 Task: Open Card Open Source Software Review in Board Data Governance to Workspace Cost Accounting and add a team member Softage.4@softage.net, a label Red, a checklist Criminal Law, an attachment from your onedrive, a color Red and finally, add a card description 'Develop and launch new customer acquisition strategy for B2B market' and a comment 'This task presents an opportunity to demonstrate our project management skills, ensuring that we have a clear plan and process in place.'. Add a start date 'Jan 08, 1900' with a due date 'Jan 15, 1900'
Action: Mouse moved to (97, 337)
Screenshot: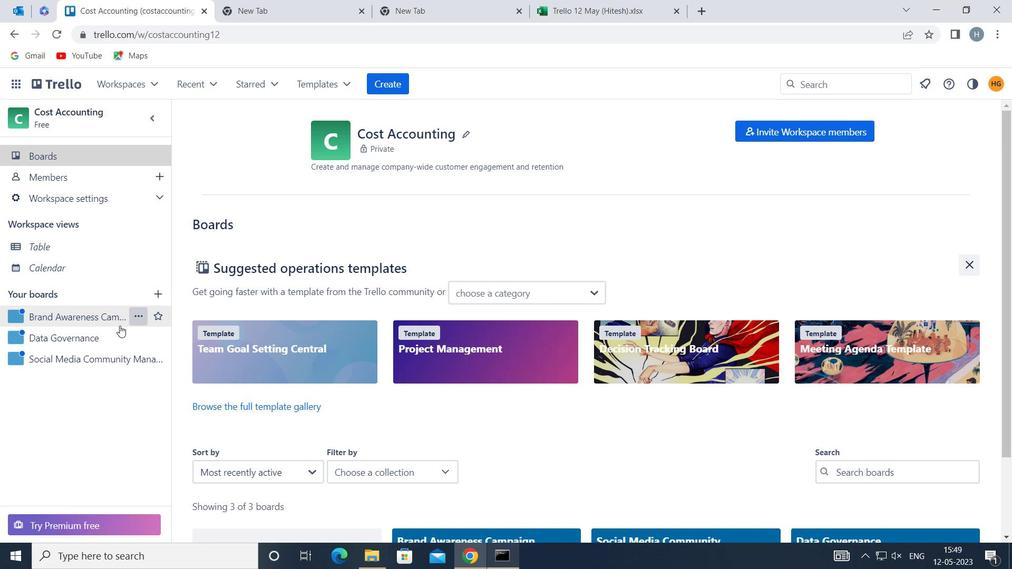 
Action: Mouse pressed left at (97, 337)
Screenshot: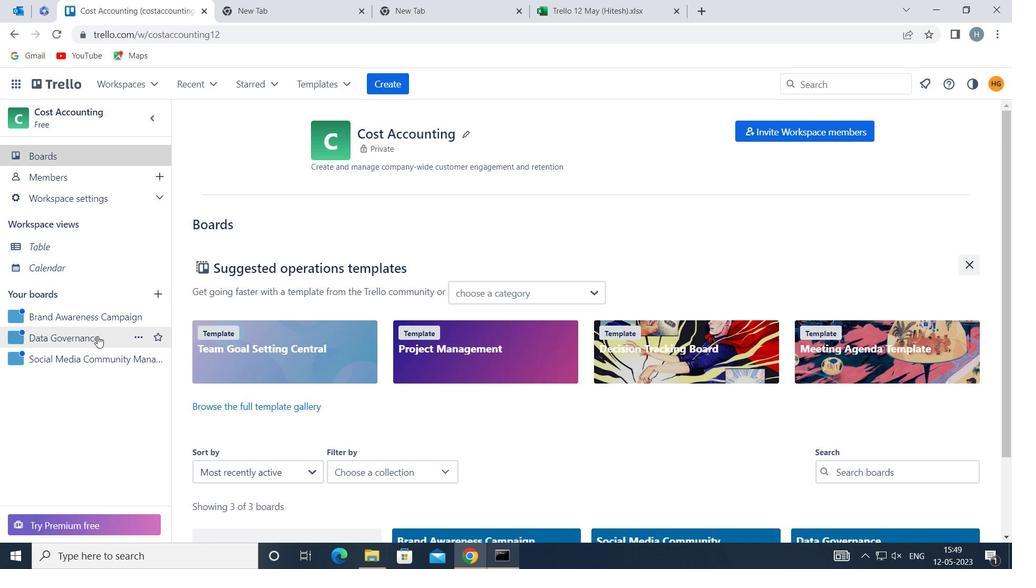
Action: Mouse moved to (618, 180)
Screenshot: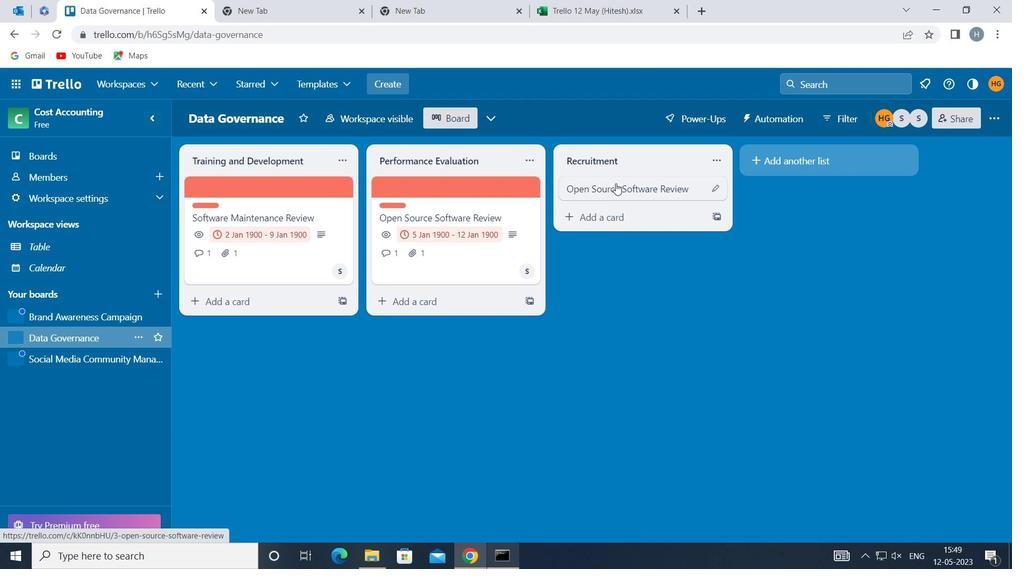 
Action: Mouse pressed left at (618, 180)
Screenshot: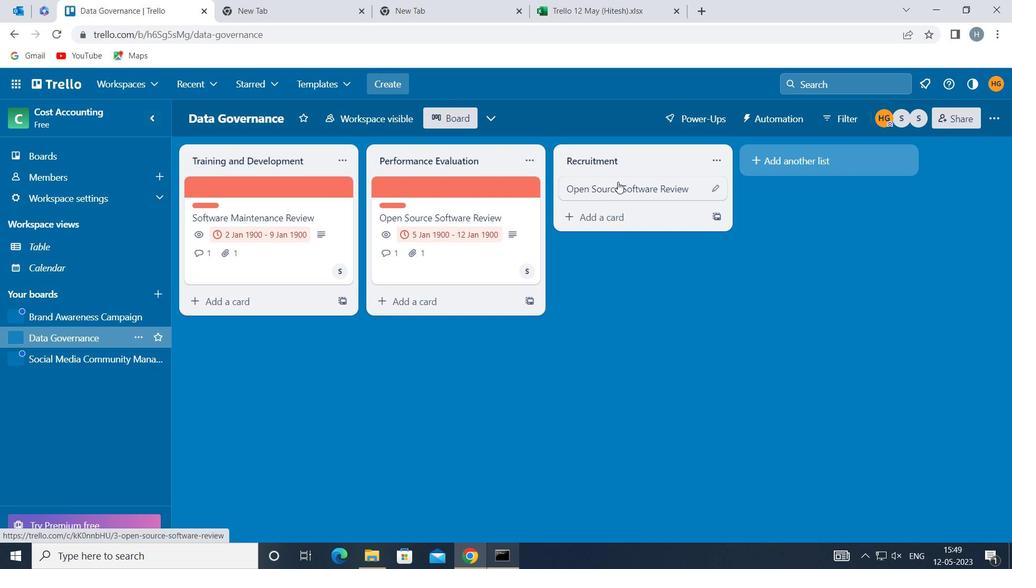 
Action: Mouse moved to (667, 230)
Screenshot: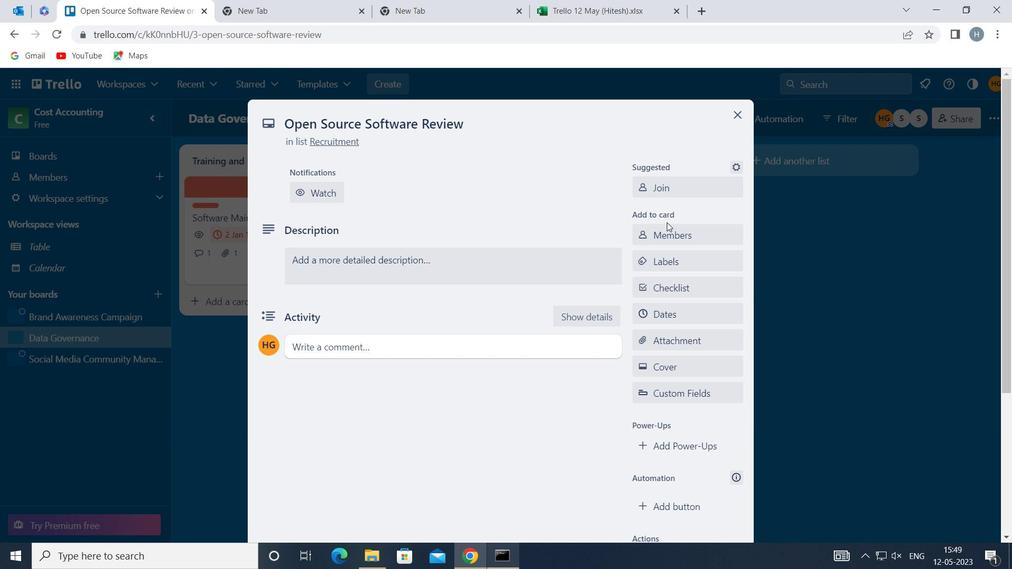 
Action: Mouse pressed left at (667, 230)
Screenshot: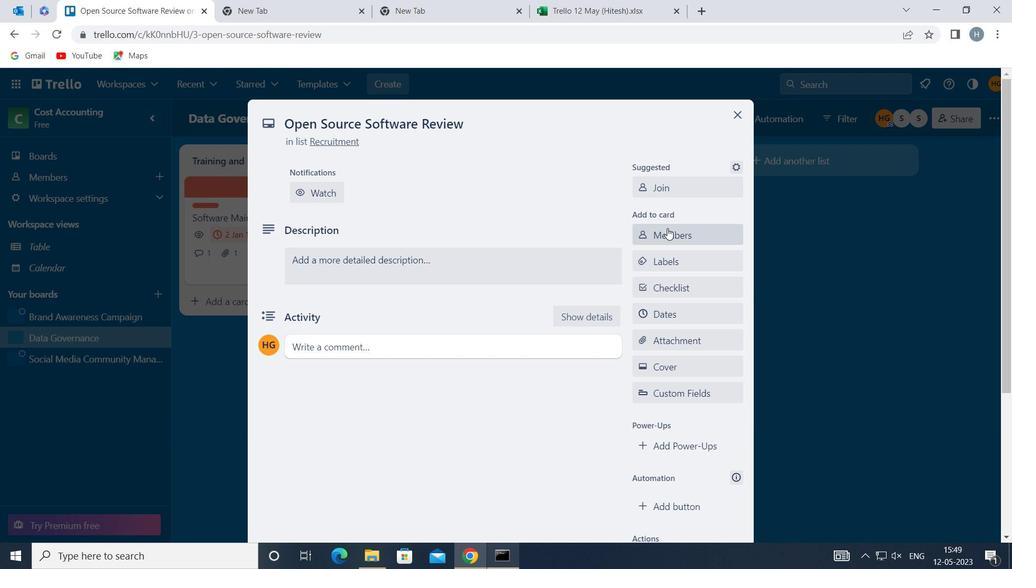 
Action: Mouse moved to (668, 230)
Screenshot: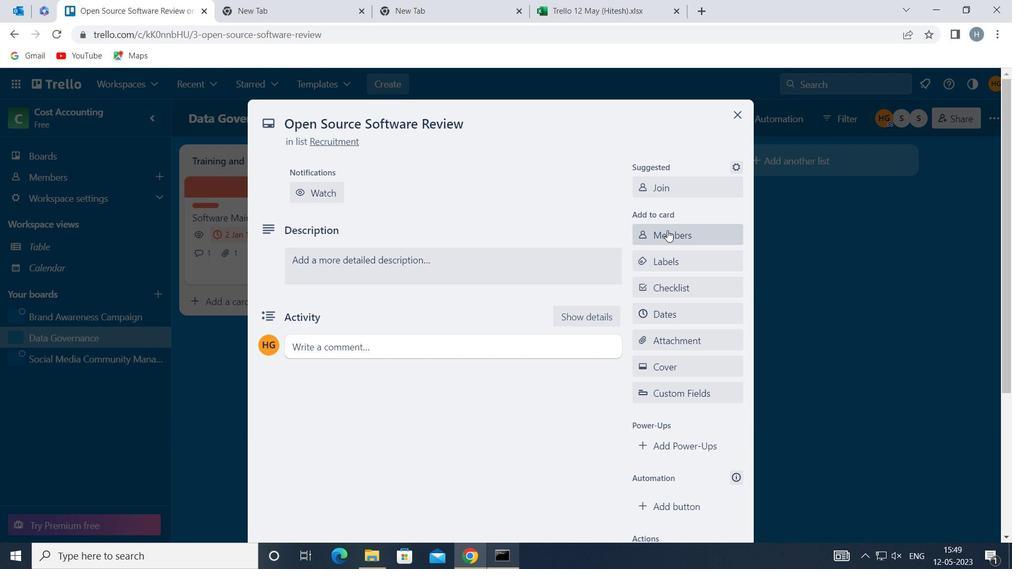 
Action: Key pressed softage
Screenshot: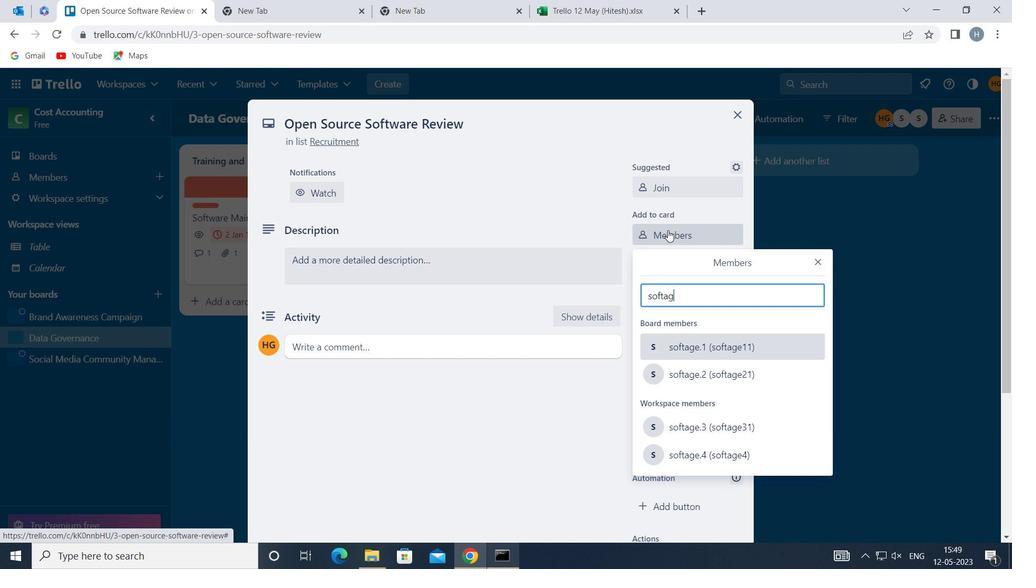 
Action: Mouse moved to (725, 447)
Screenshot: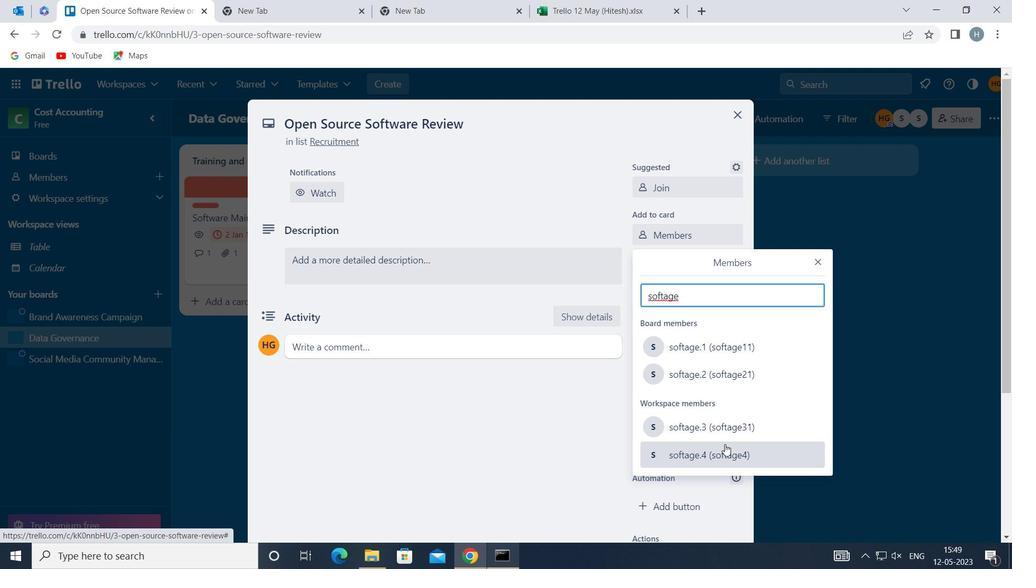 
Action: Mouse pressed left at (725, 447)
Screenshot: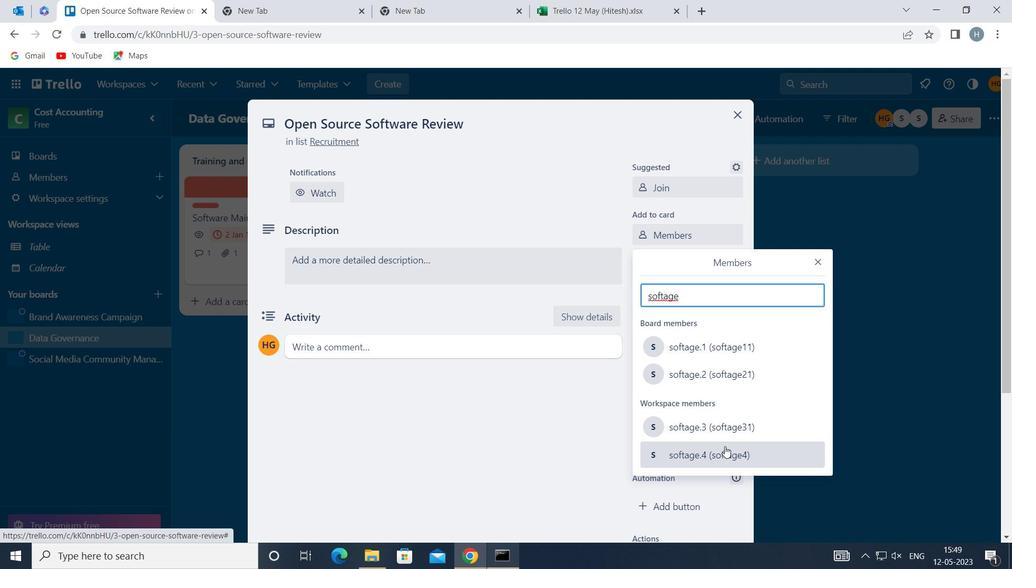 
Action: Mouse moved to (819, 260)
Screenshot: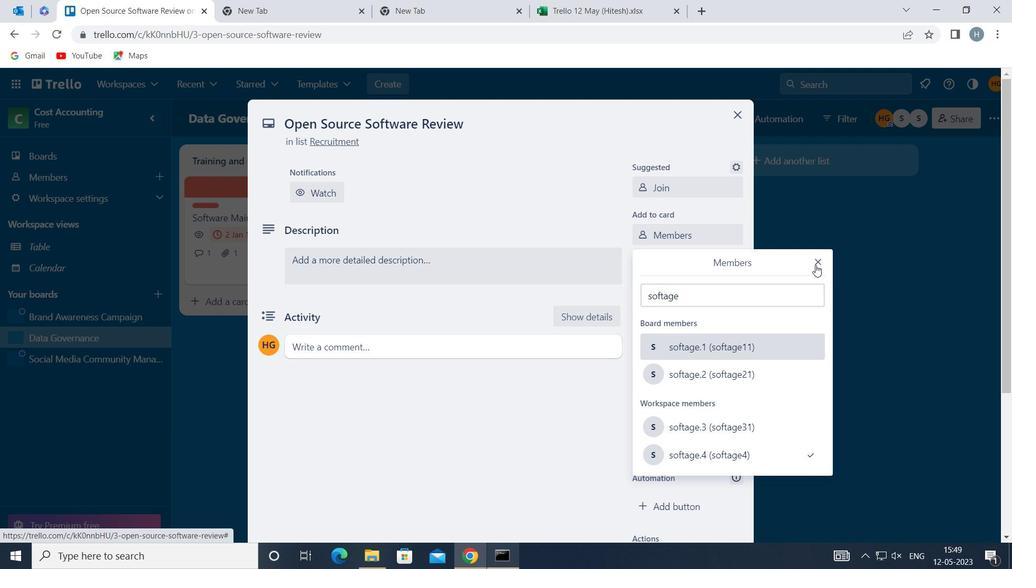 
Action: Mouse pressed left at (819, 260)
Screenshot: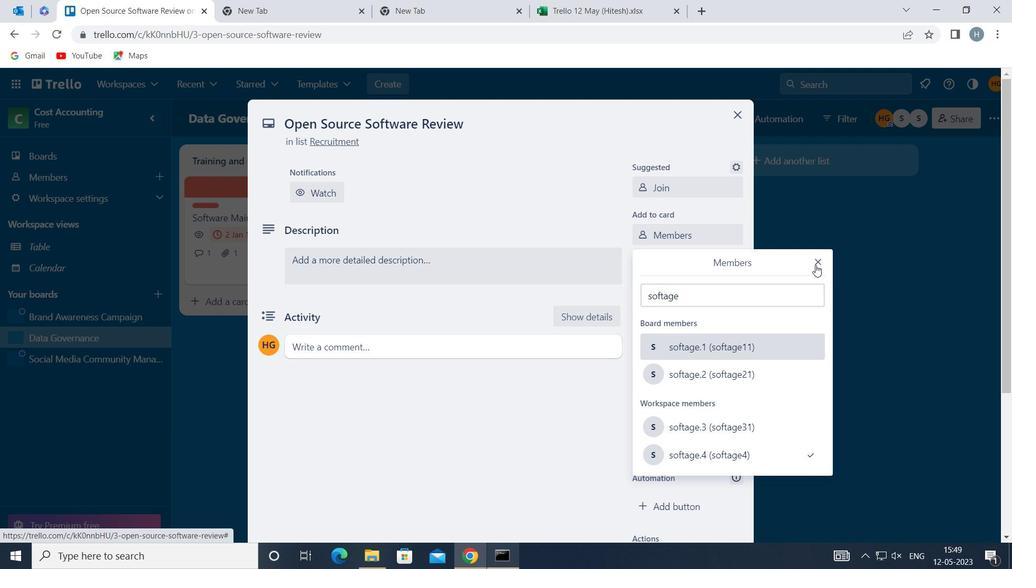 
Action: Mouse moved to (721, 266)
Screenshot: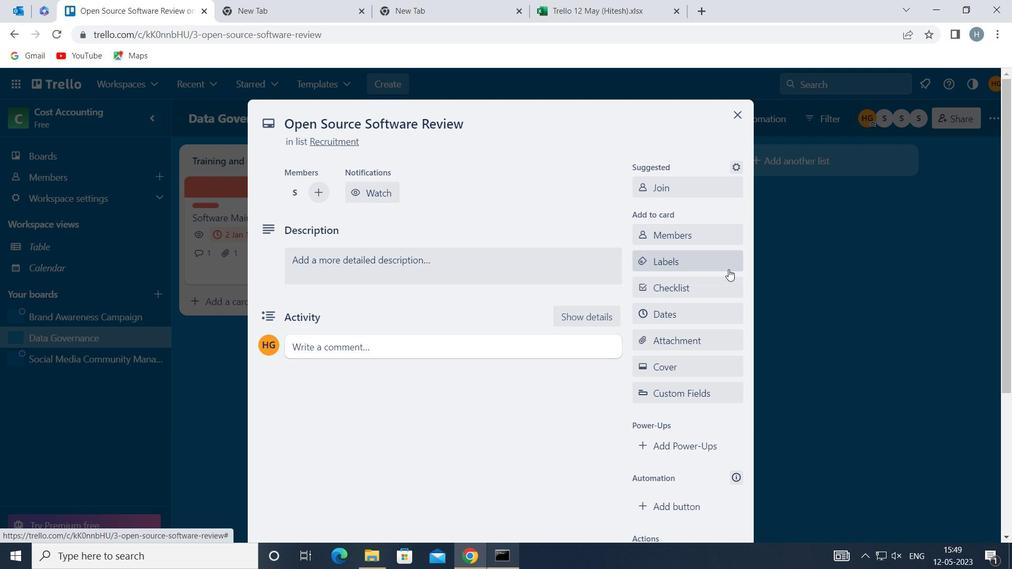 
Action: Mouse pressed left at (721, 266)
Screenshot: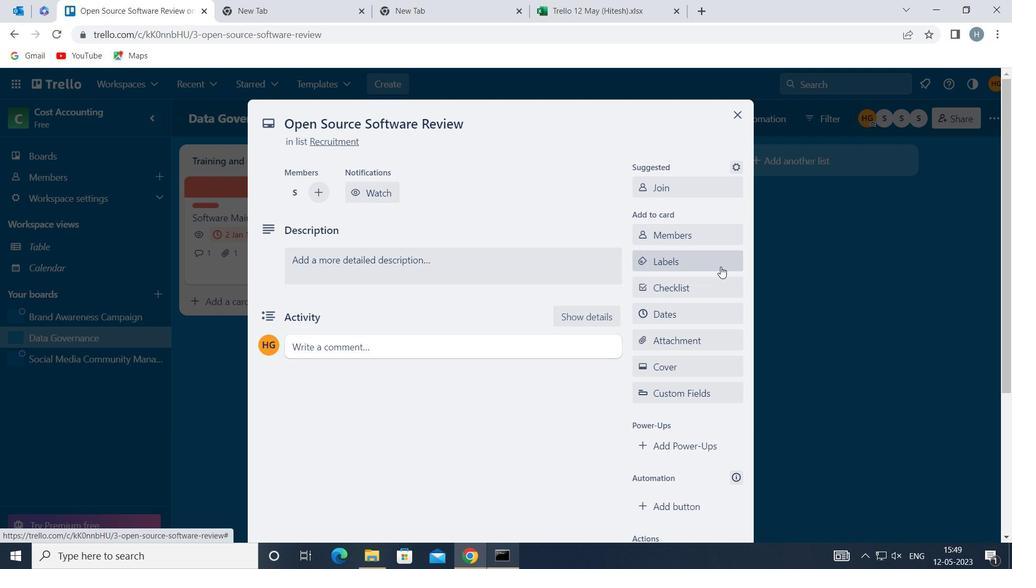 
Action: Mouse moved to (726, 260)
Screenshot: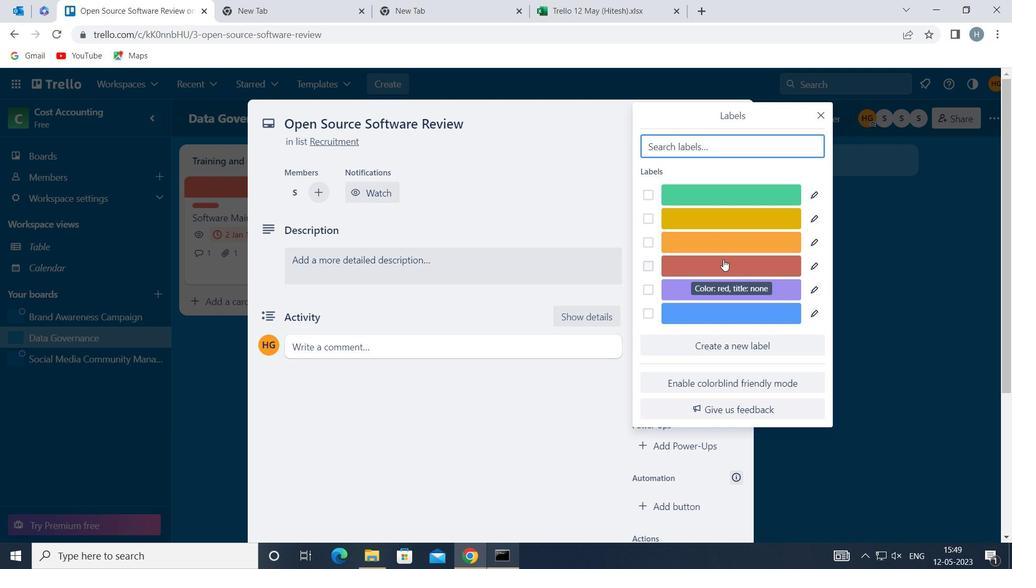 
Action: Mouse pressed left at (726, 260)
Screenshot: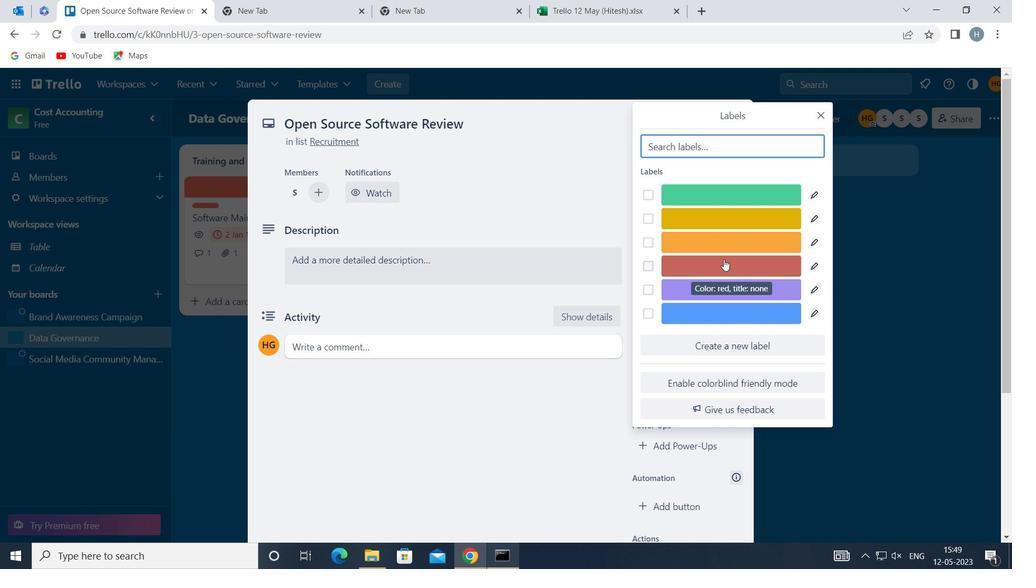
Action: Mouse moved to (824, 111)
Screenshot: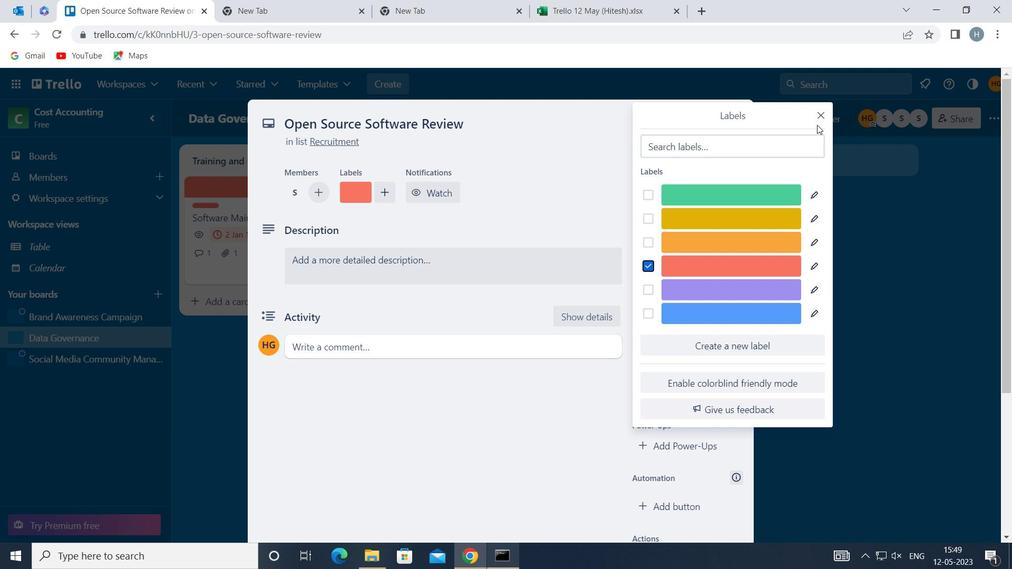 
Action: Mouse pressed left at (824, 111)
Screenshot: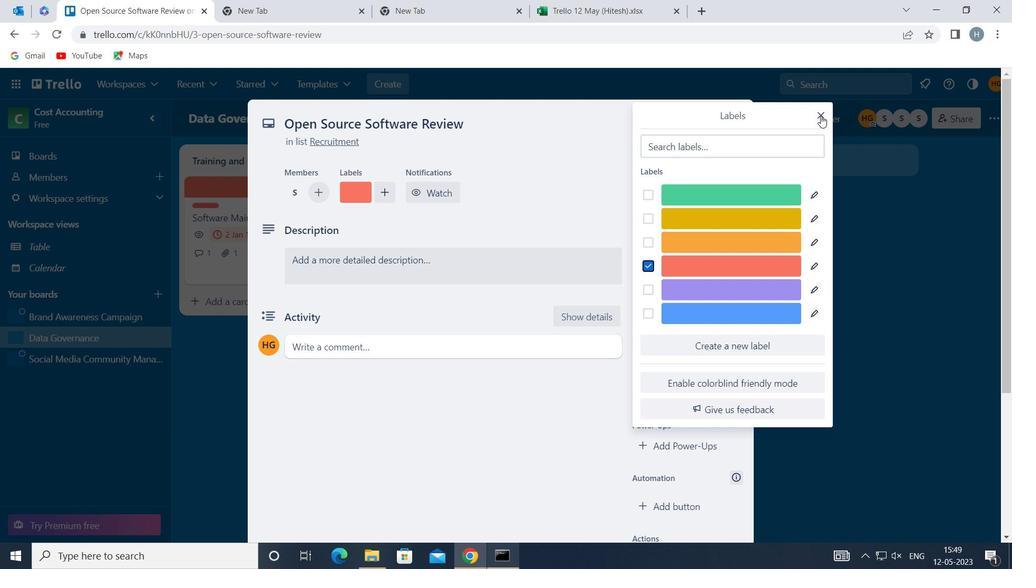 
Action: Mouse moved to (712, 282)
Screenshot: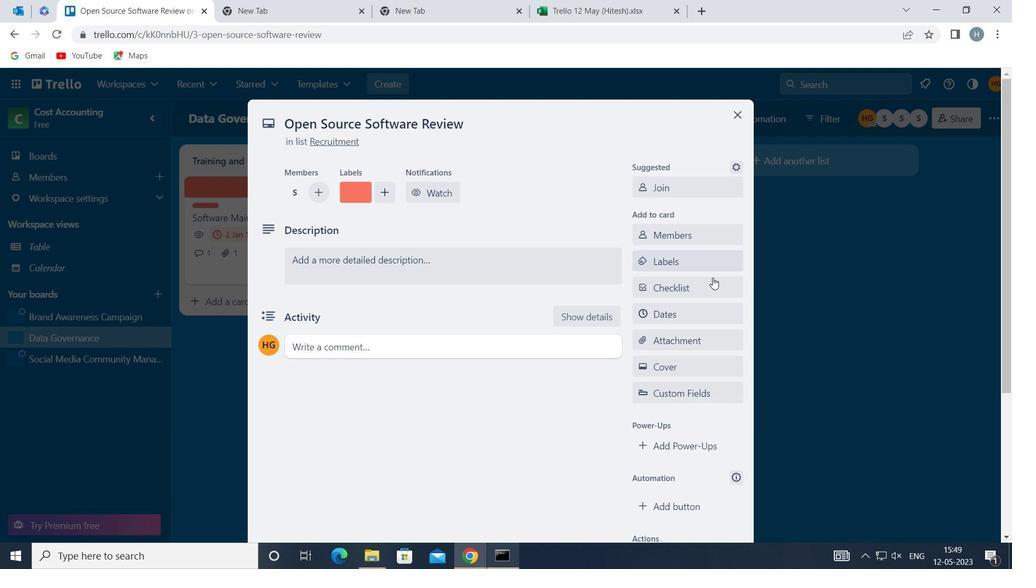 
Action: Mouse pressed left at (712, 282)
Screenshot: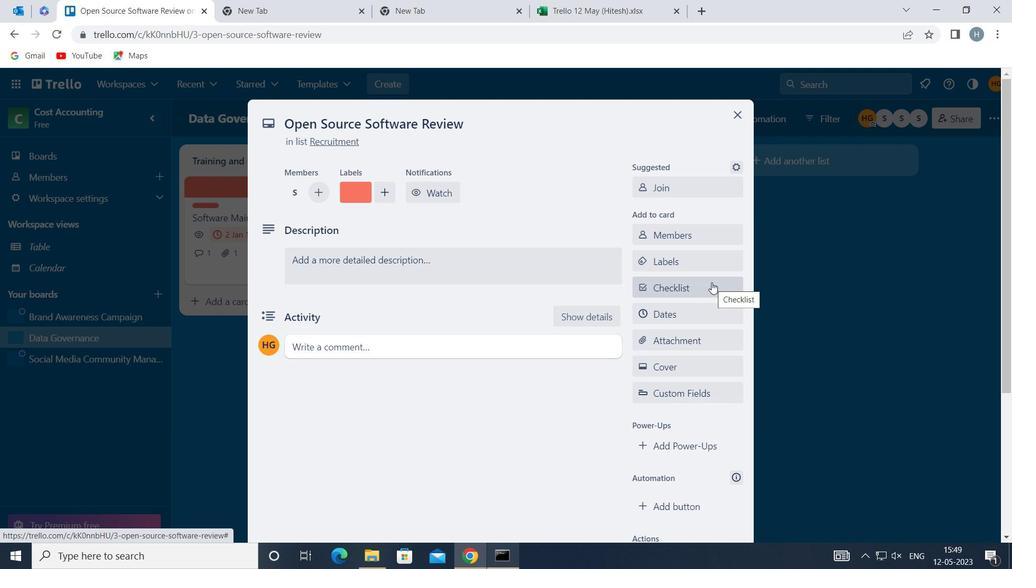 
Action: Key pressed <Key.shift>CRIMINAL<Key.space><Key.shift>LAW
Screenshot: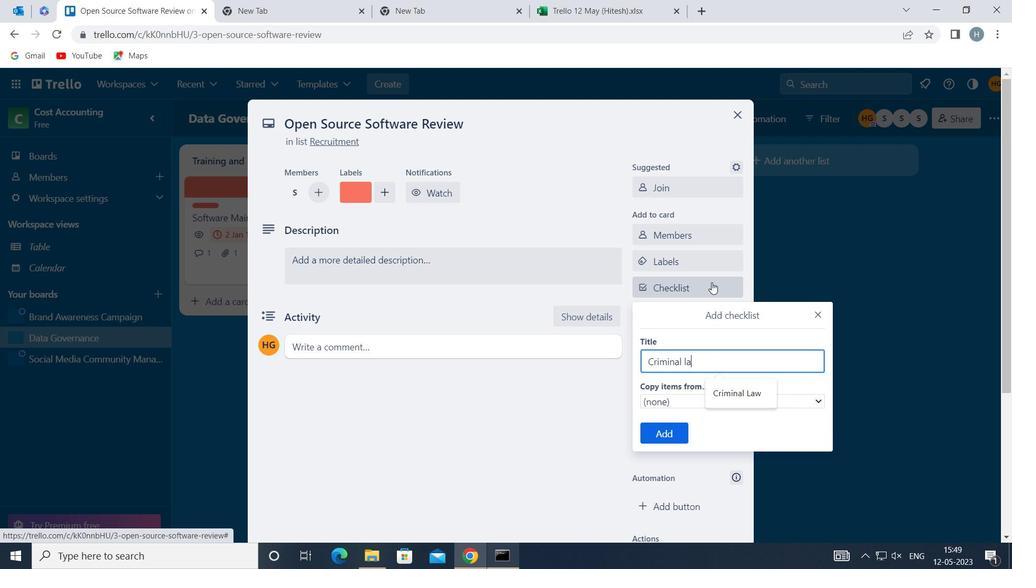 
Action: Mouse moved to (672, 431)
Screenshot: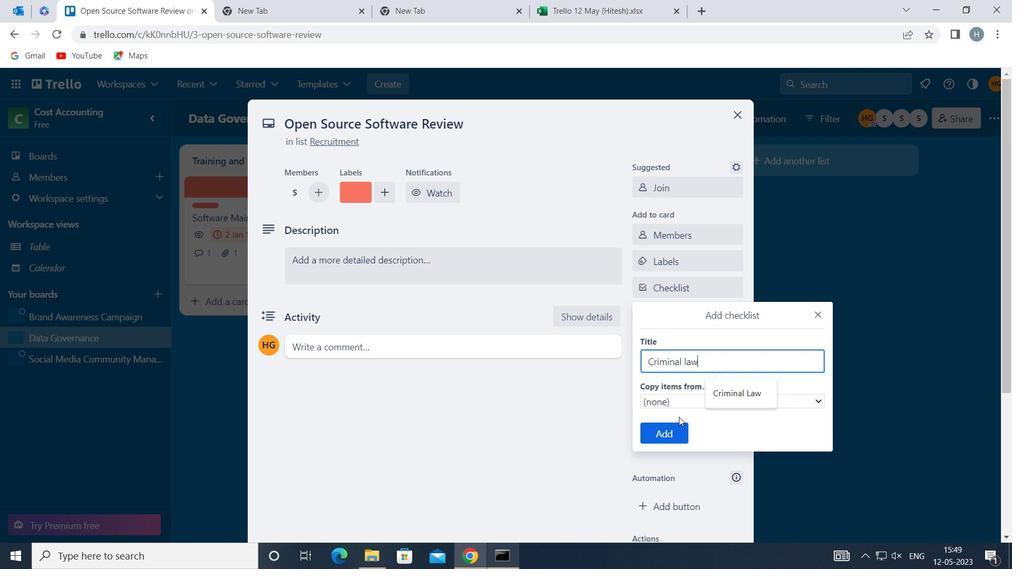 
Action: Mouse pressed left at (672, 431)
Screenshot: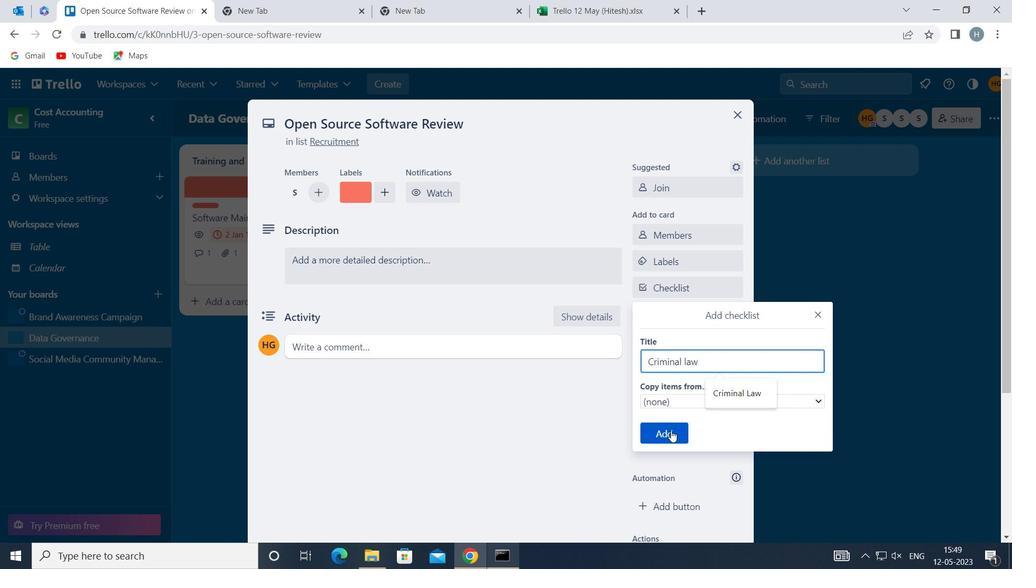 
Action: Mouse moved to (697, 333)
Screenshot: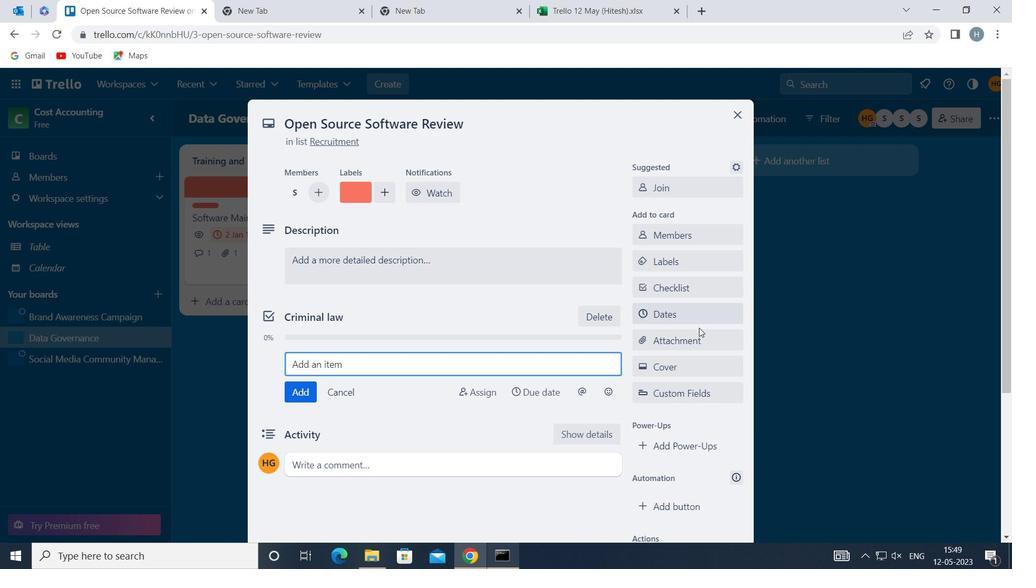 
Action: Mouse pressed left at (697, 333)
Screenshot: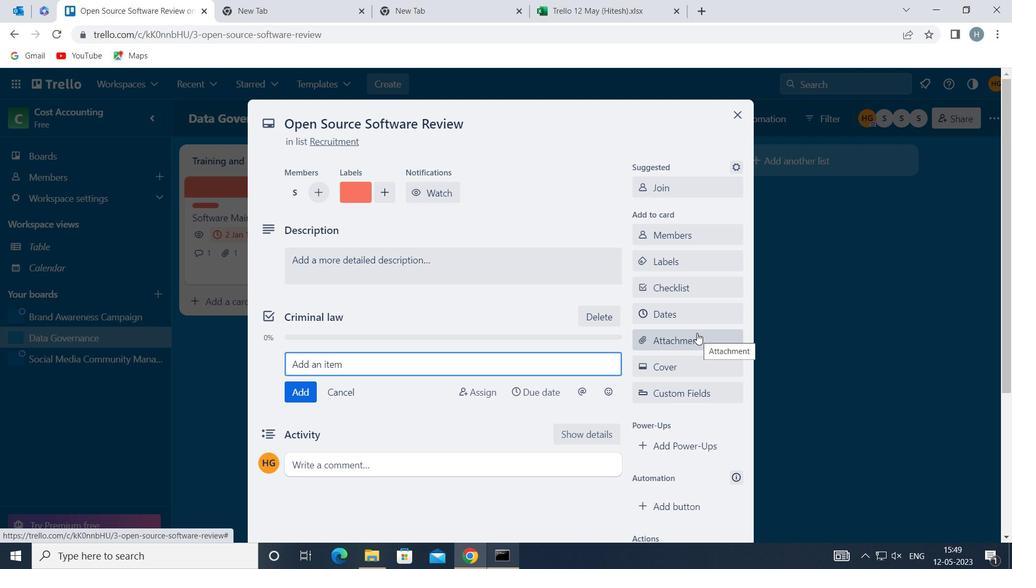 
Action: Mouse moved to (713, 247)
Screenshot: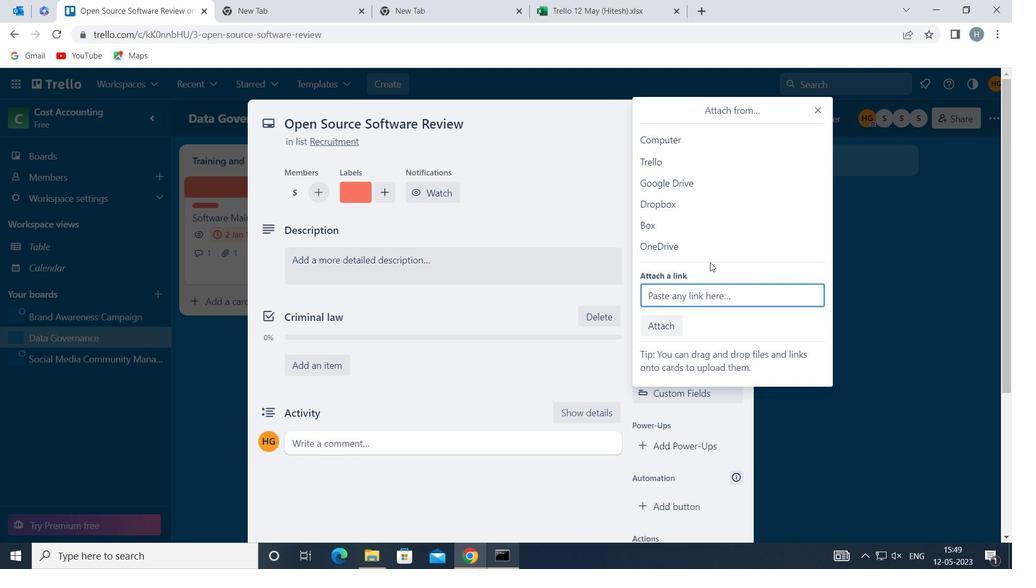 
Action: Mouse pressed left at (713, 247)
Screenshot: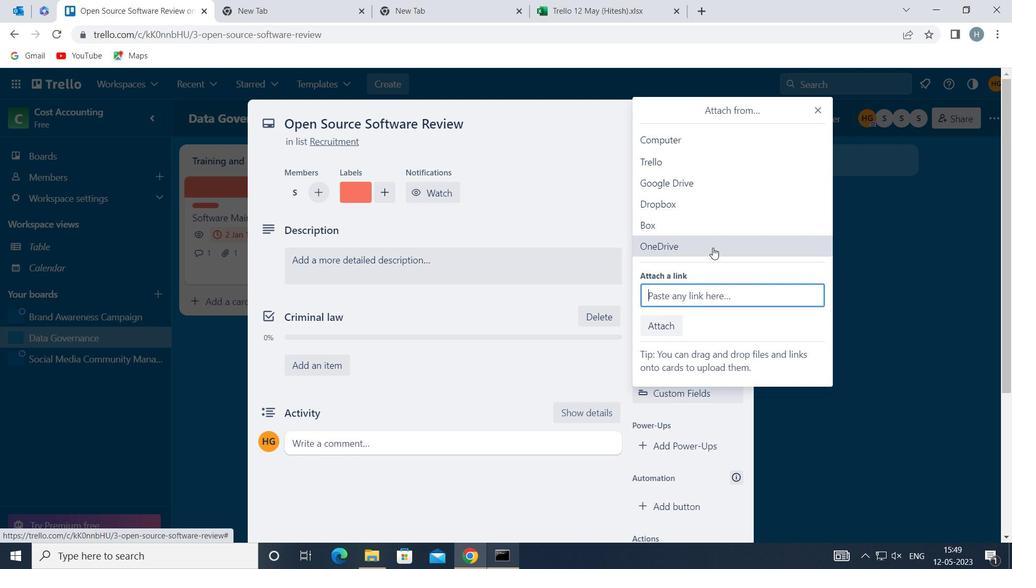 
Action: Mouse moved to (569, 184)
Screenshot: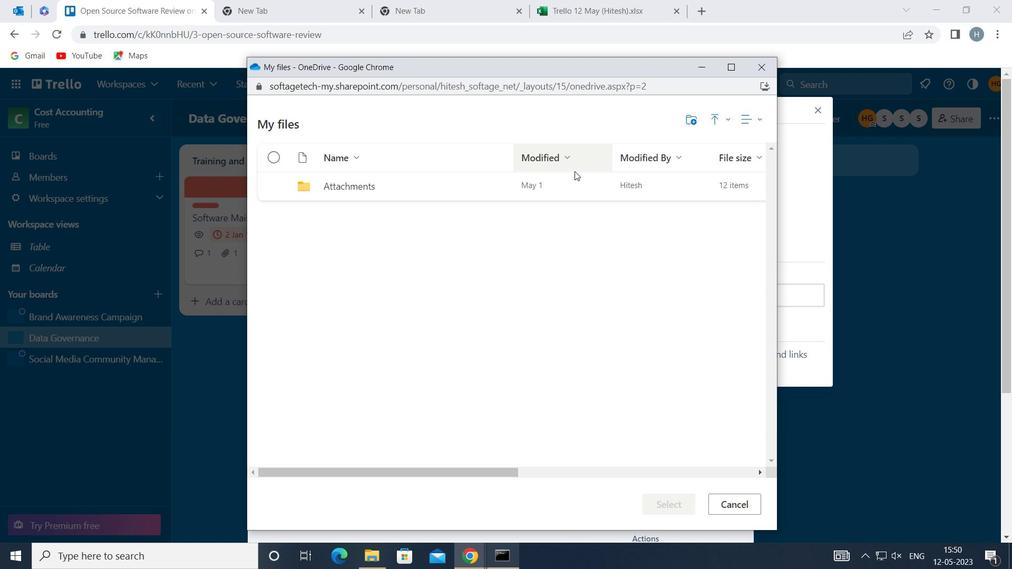 
Action: Mouse pressed left at (569, 184)
Screenshot: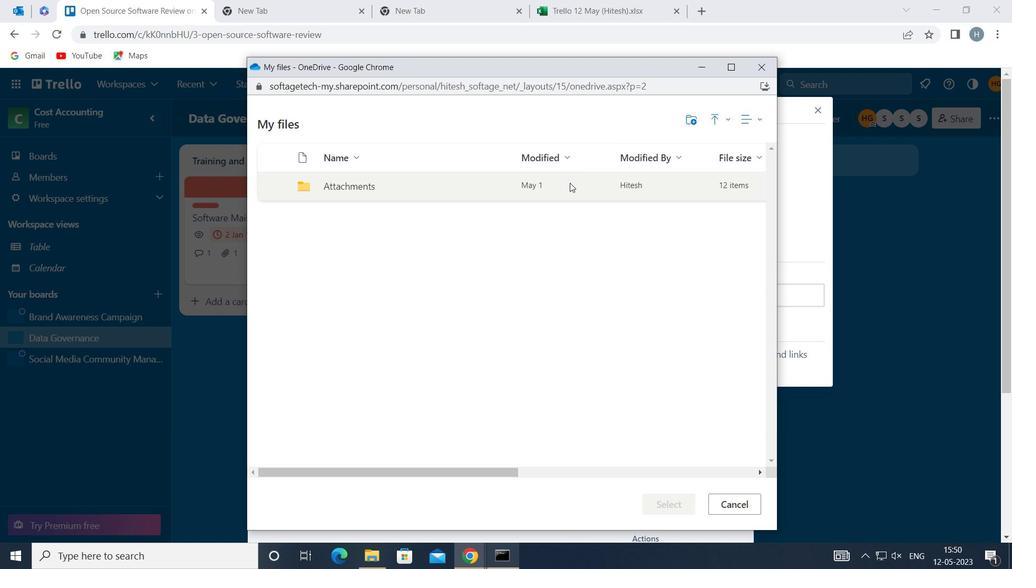 
Action: Mouse pressed left at (569, 184)
Screenshot: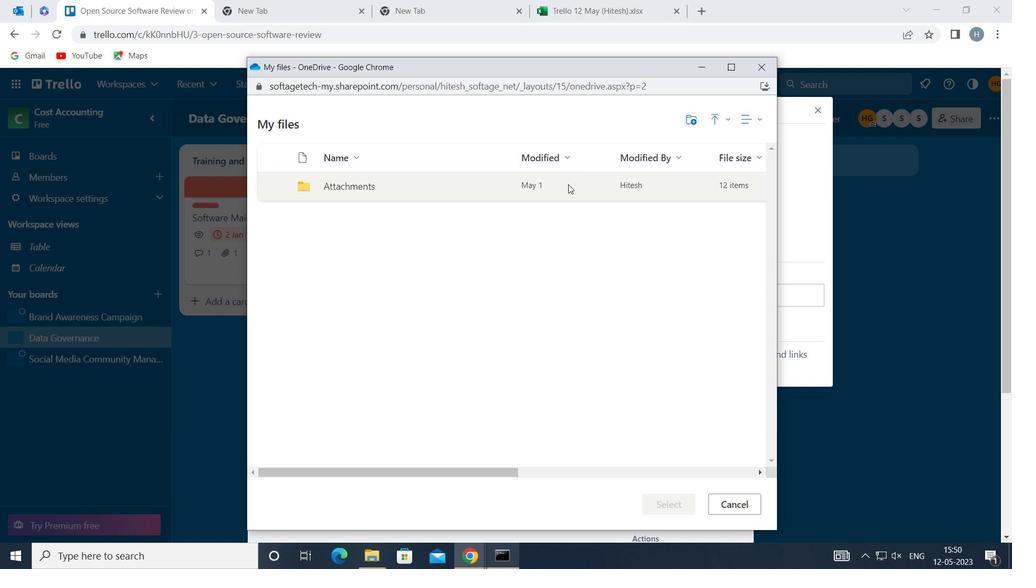 
Action: Mouse moved to (578, 214)
Screenshot: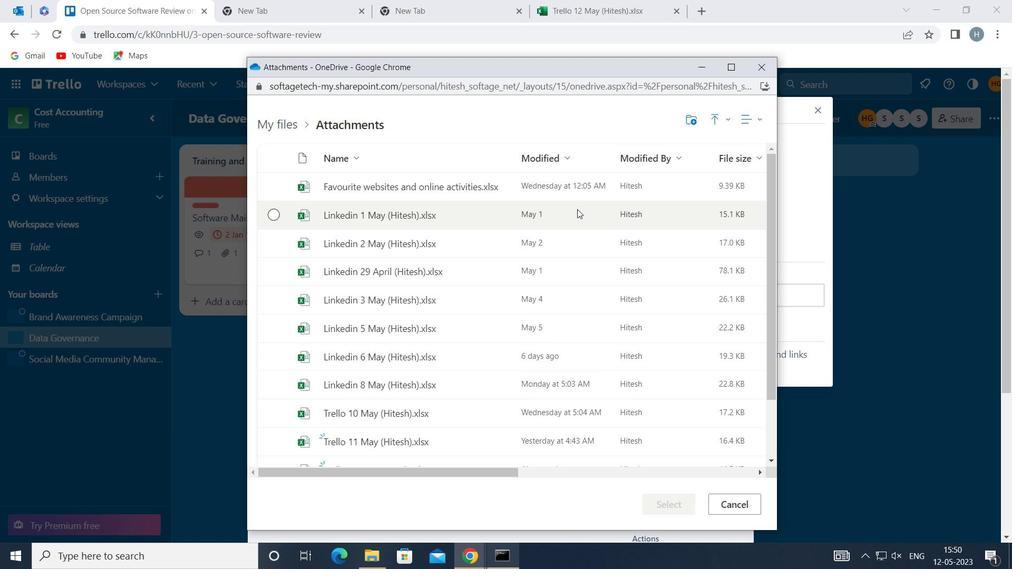 
Action: Mouse pressed left at (578, 214)
Screenshot: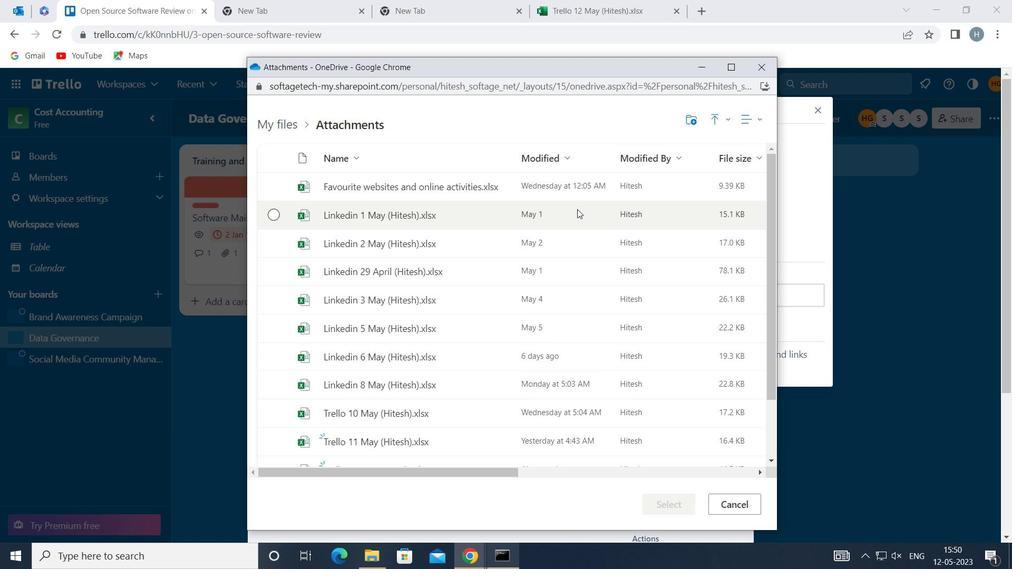 
Action: Mouse moved to (658, 500)
Screenshot: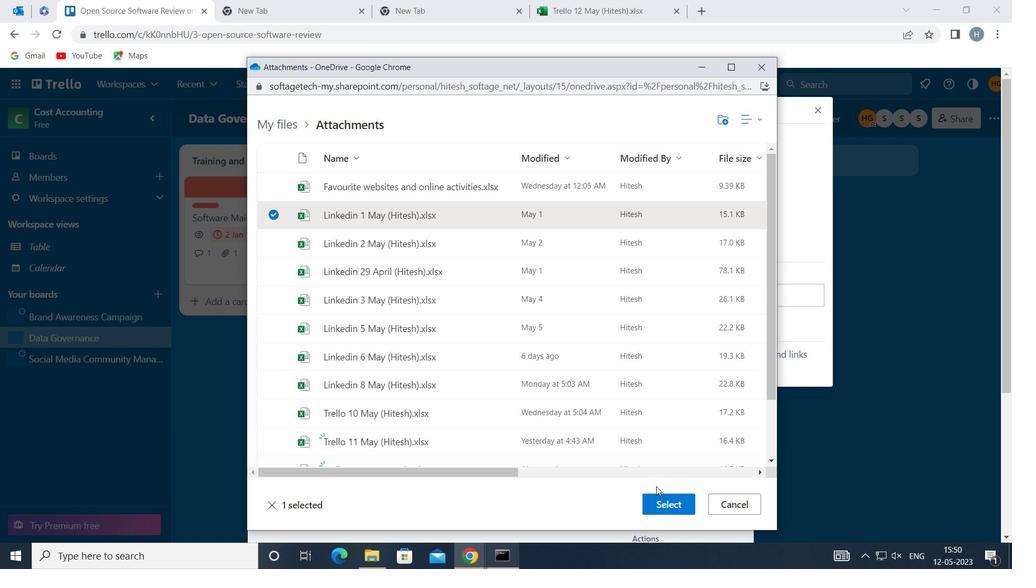 
Action: Mouse pressed left at (658, 500)
Screenshot: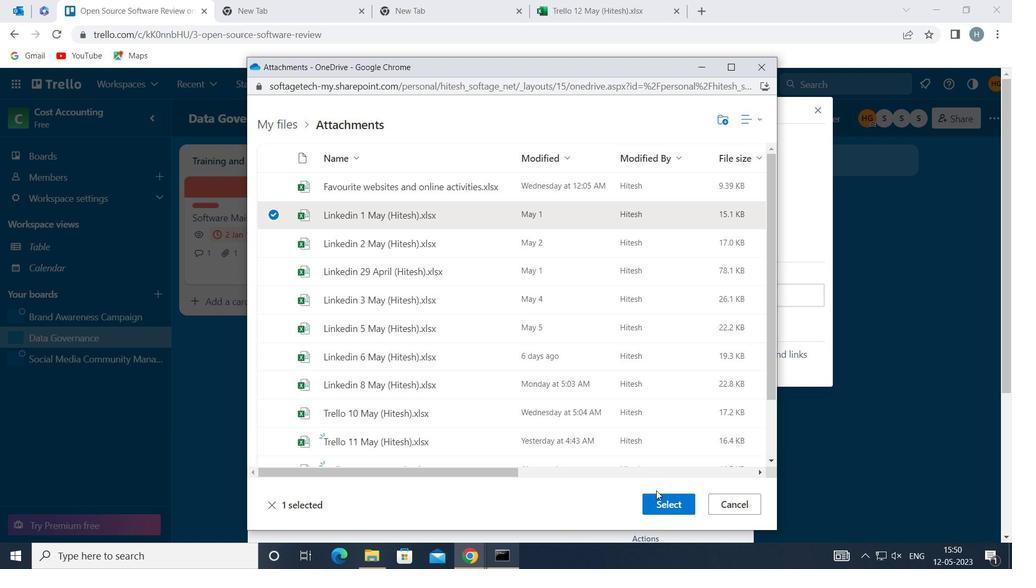 
Action: Mouse moved to (709, 369)
Screenshot: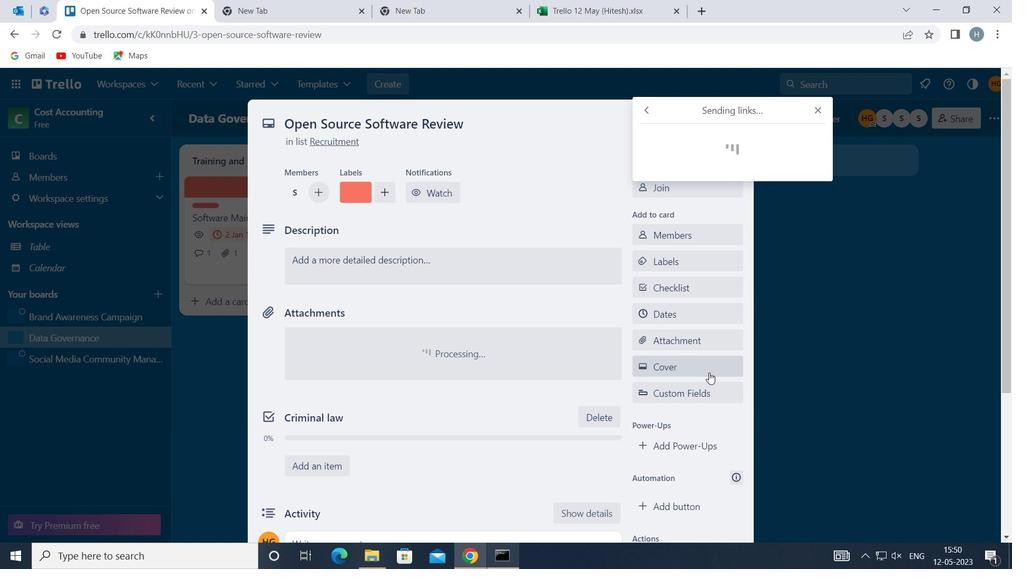 
Action: Mouse pressed left at (709, 369)
Screenshot: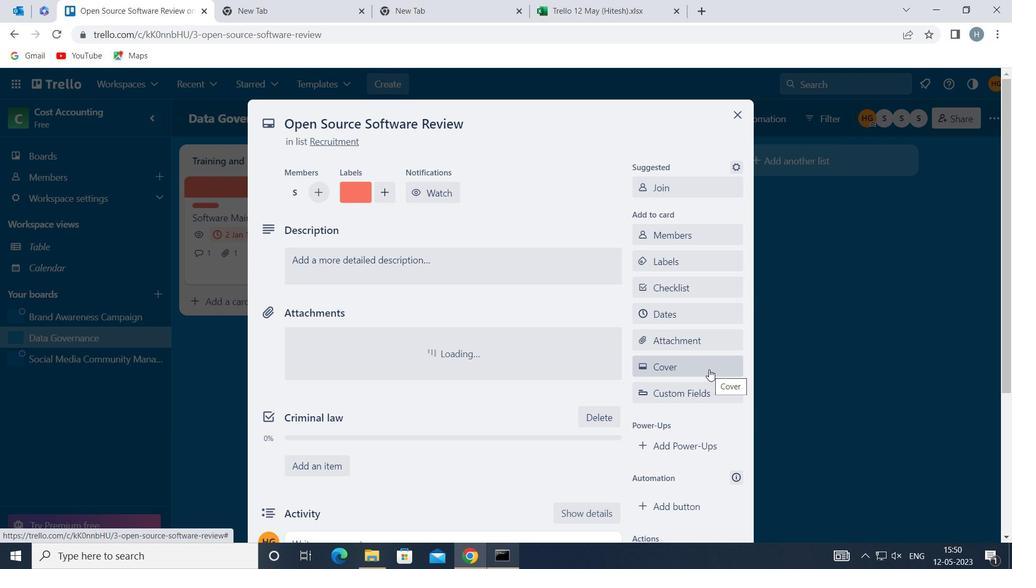 
Action: Mouse moved to (763, 282)
Screenshot: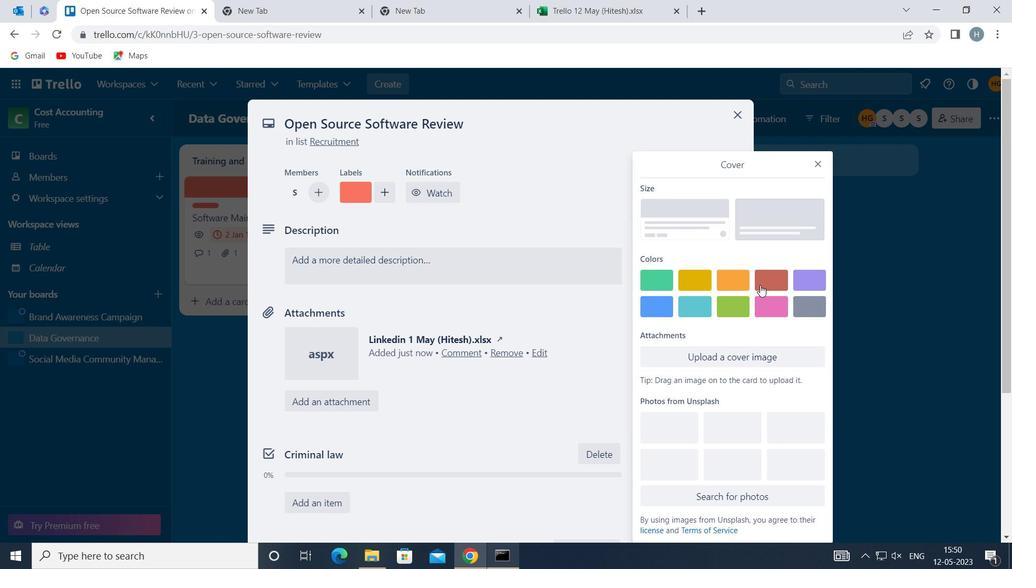 
Action: Mouse pressed left at (763, 282)
Screenshot: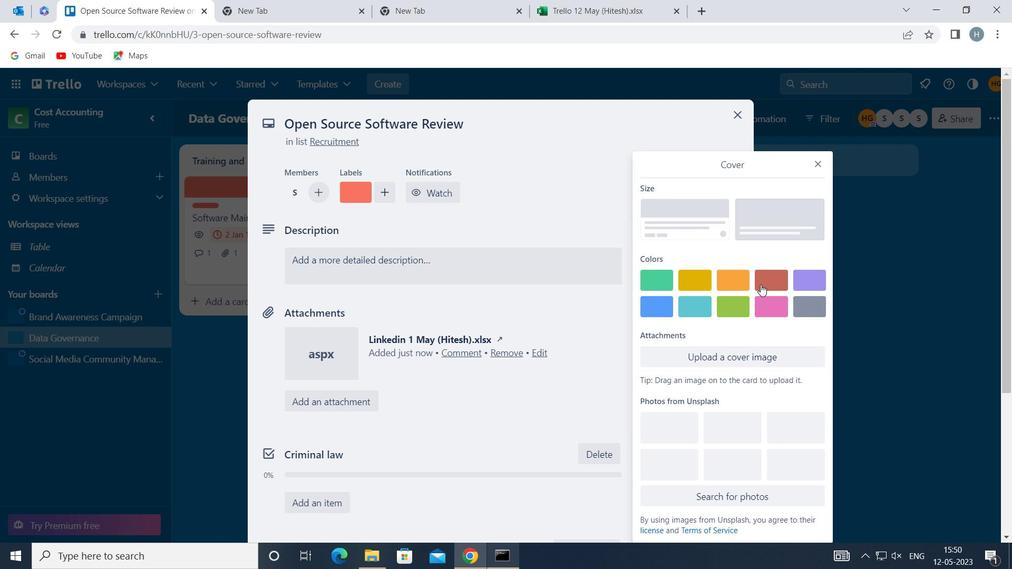 
Action: Mouse moved to (817, 136)
Screenshot: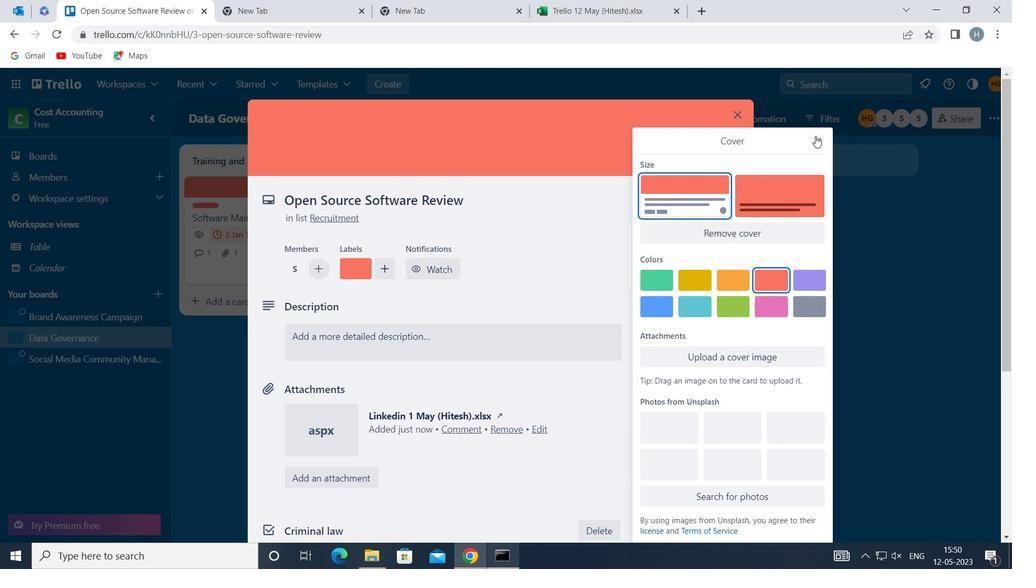 
Action: Mouse pressed left at (817, 136)
Screenshot: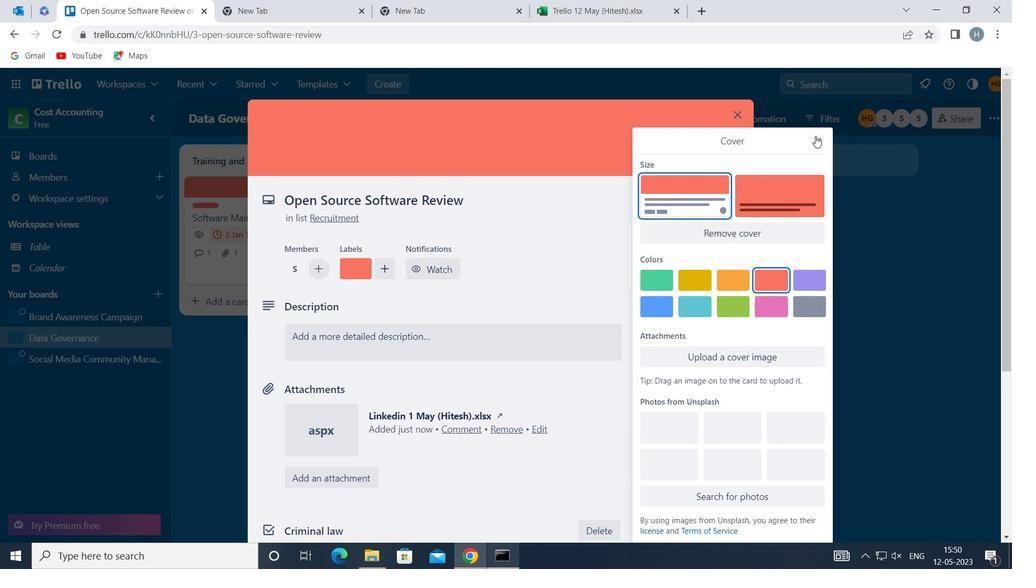 
Action: Mouse moved to (541, 329)
Screenshot: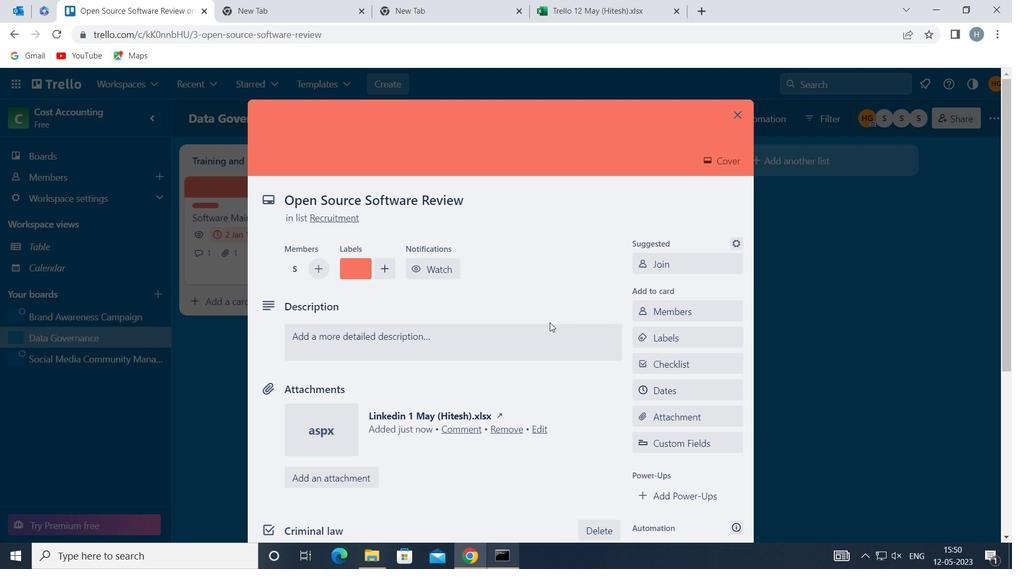 
Action: Mouse pressed left at (541, 329)
Screenshot: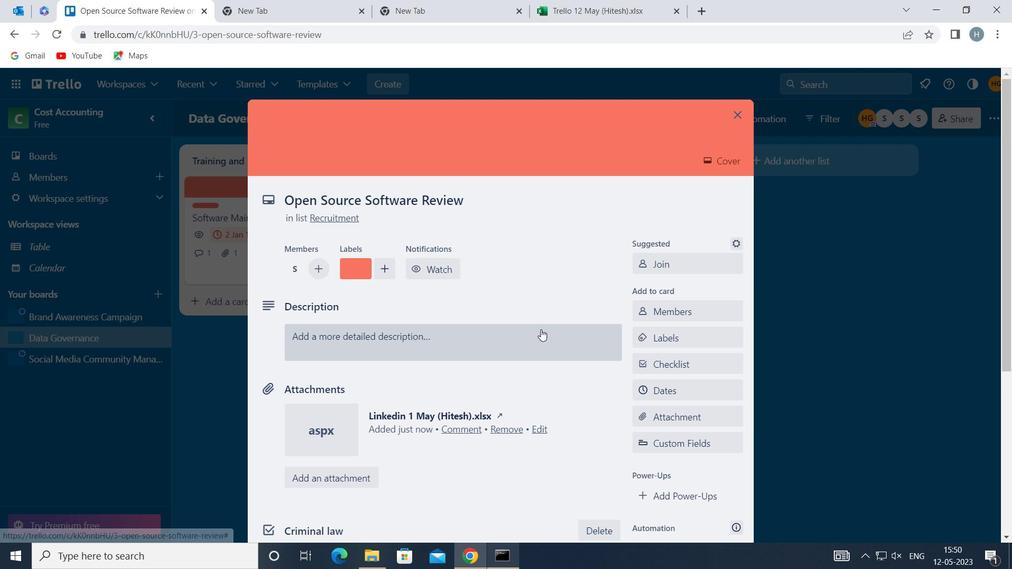 
Action: Mouse moved to (448, 376)
Screenshot: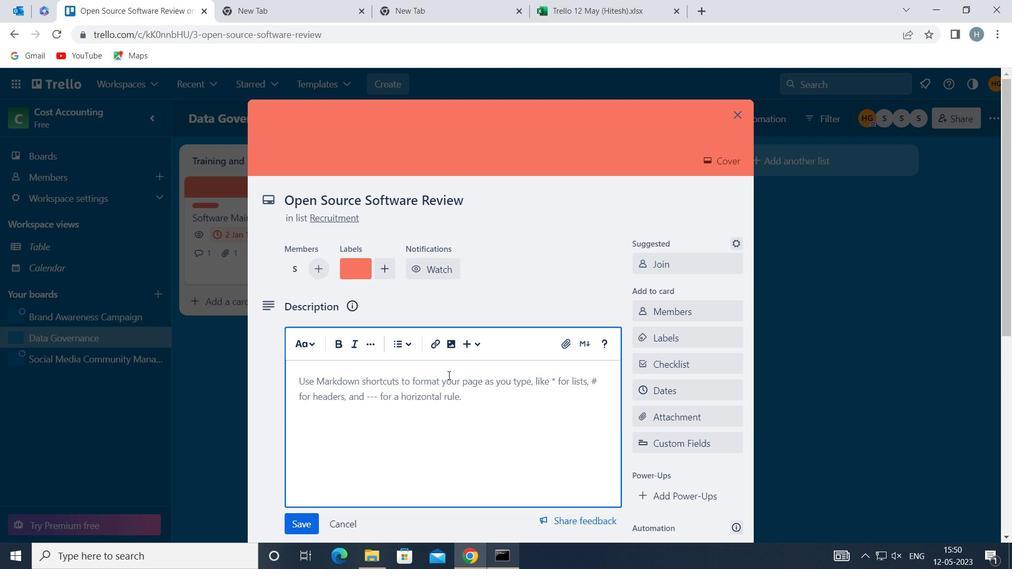 
Action: Mouse pressed left at (448, 376)
Screenshot: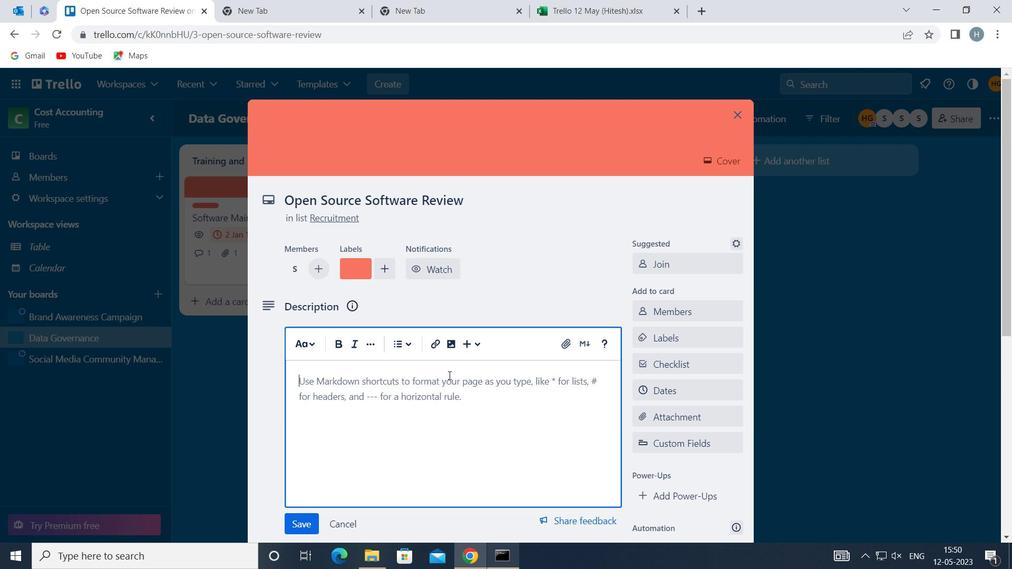
Action: Key pressed <Key.shift>DEVELOP<Key.space><Key.shift>AND<Key.space>LAUNCH<Key.space>NEW<Key.space>CUSTOMER<Key.space>ACQUISITION<Key.space>STRATEGY
Screenshot: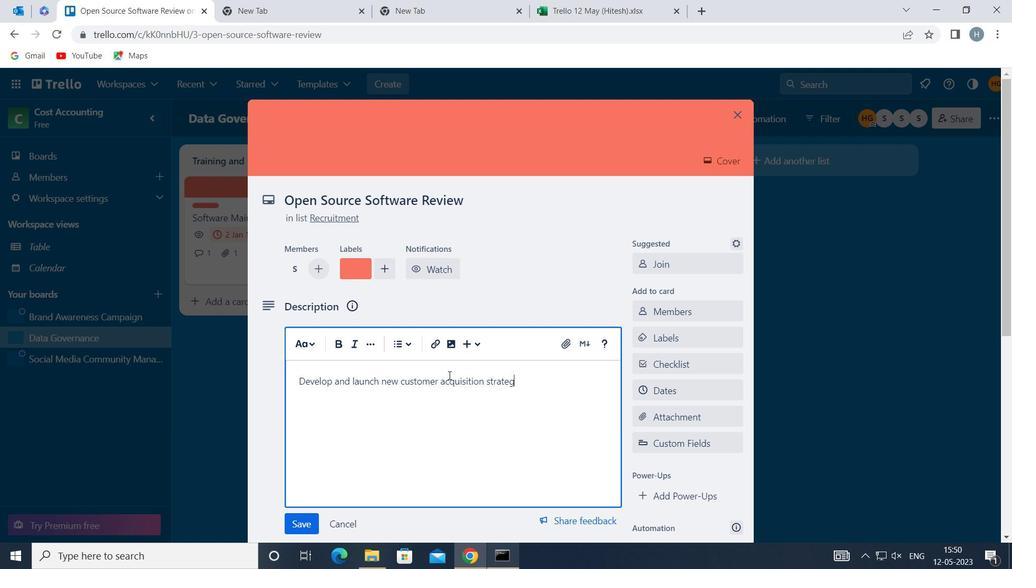 
Action: Mouse moved to (335, 496)
Screenshot: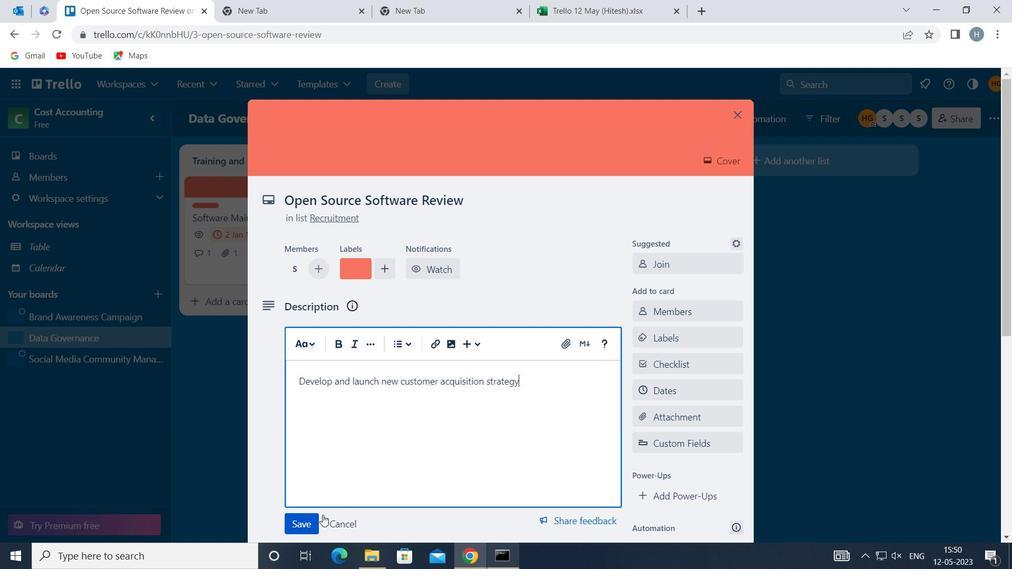 
Action: Key pressed <Key.space>FOR<Key.space><Key.shift><Key.shift><Key.shift><Key.shift><Key.shift><Key.shift><Key.shift><Key.shift><Key.shift>B2<Key.shift>B<Key.space>MARKET
Screenshot: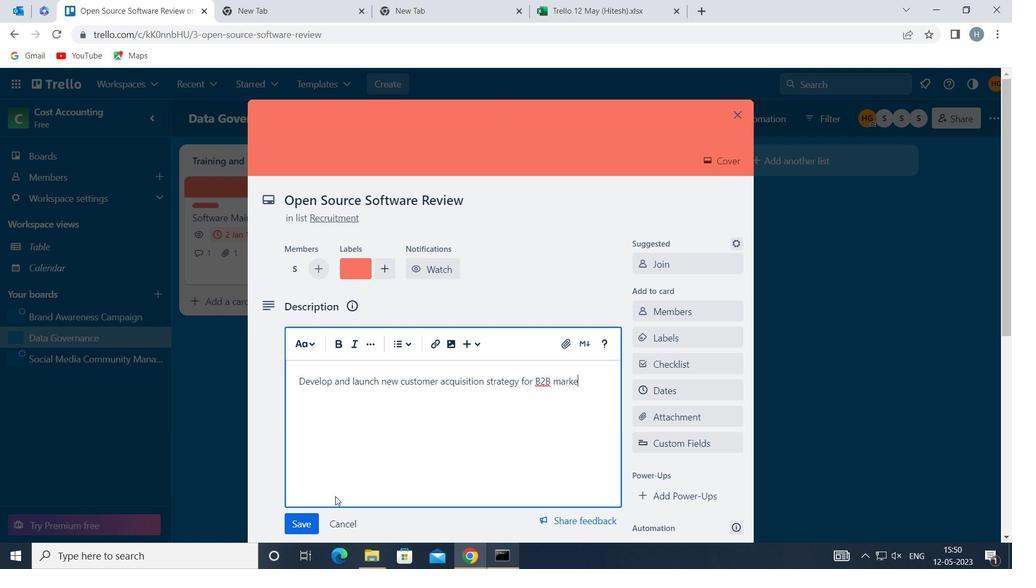 
Action: Mouse moved to (299, 521)
Screenshot: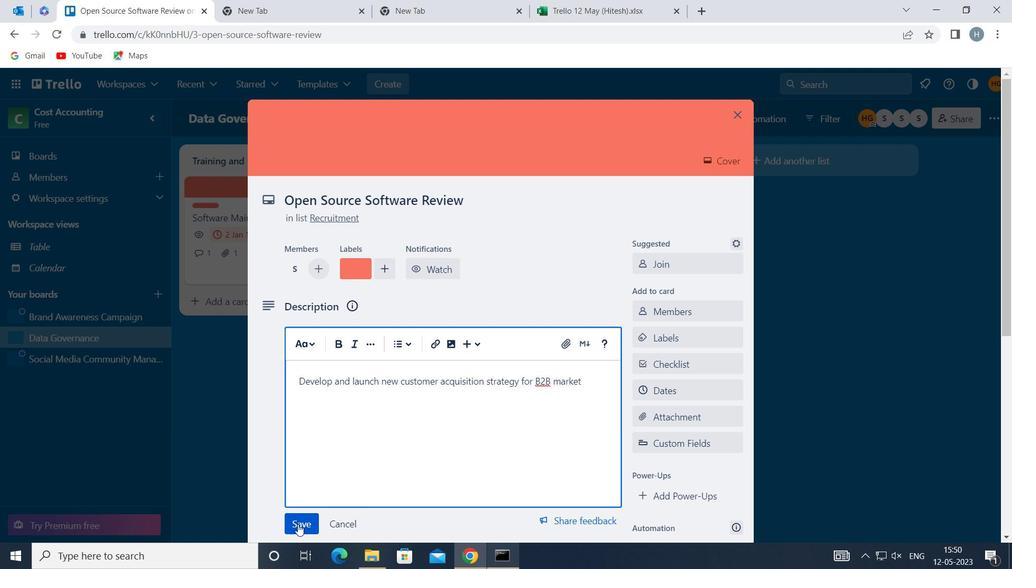 
Action: Mouse pressed left at (299, 521)
Screenshot: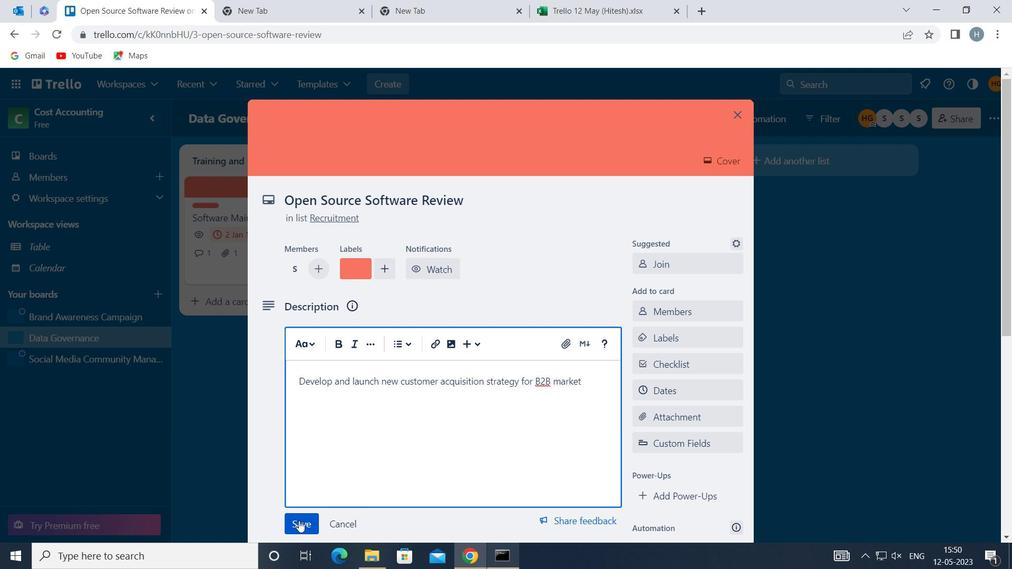 
Action: Mouse moved to (361, 462)
Screenshot: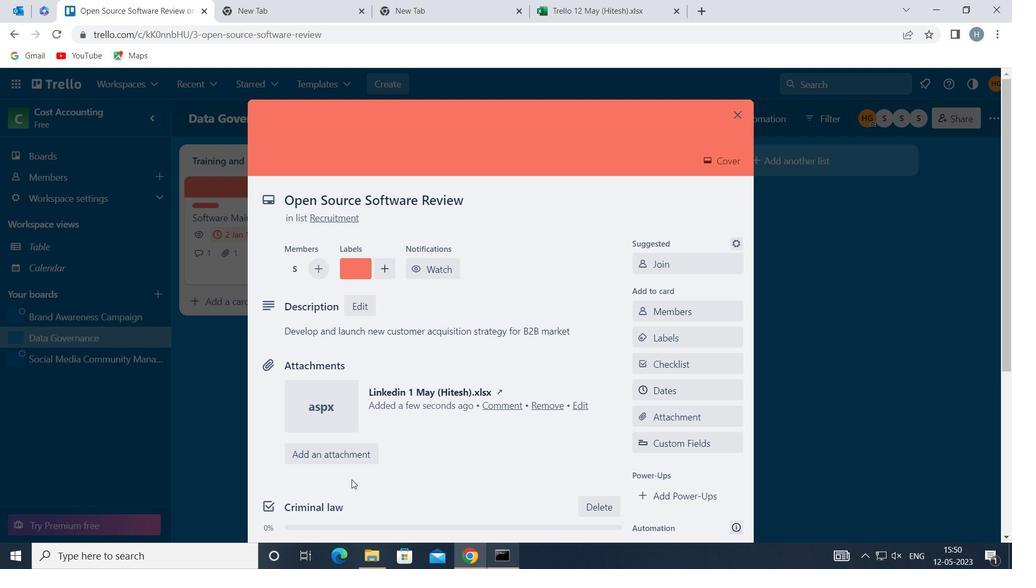 
Action: Mouse scrolled (361, 462) with delta (0, 0)
Screenshot: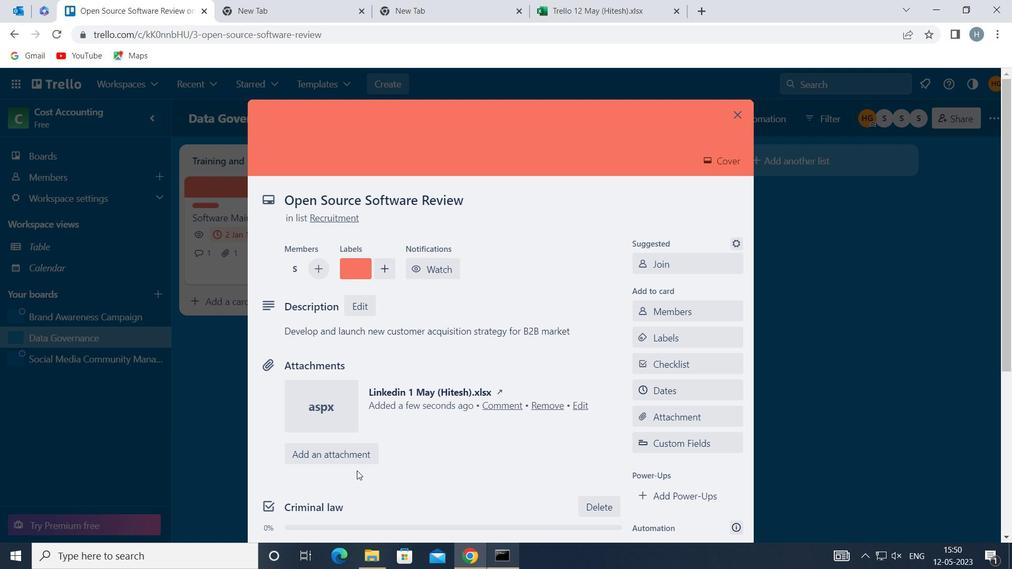 
Action: Mouse scrolled (361, 462) with delta (0, 0)
Screenshot: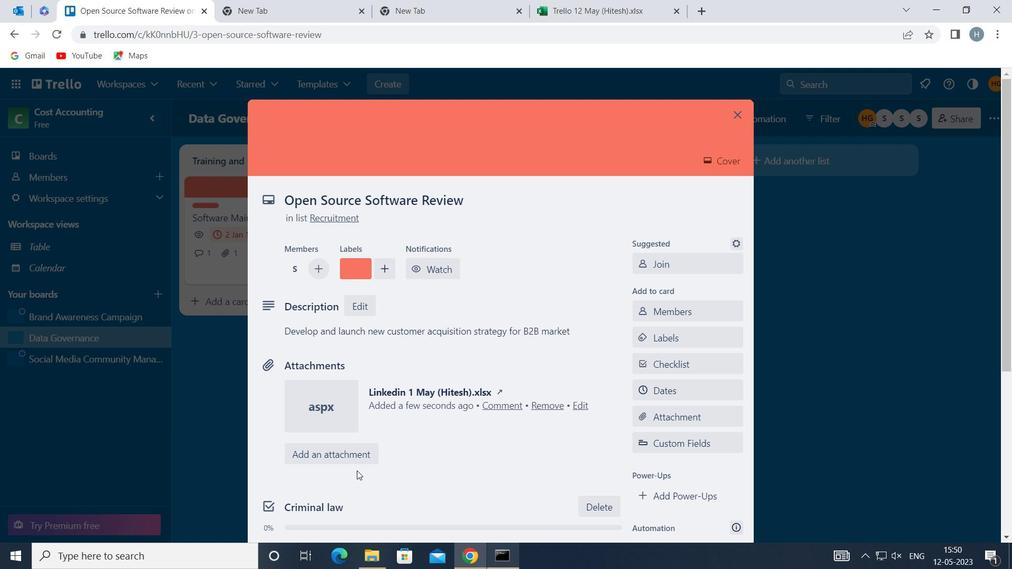 
Action: Mouse moved to (361, 462)
Screenshot: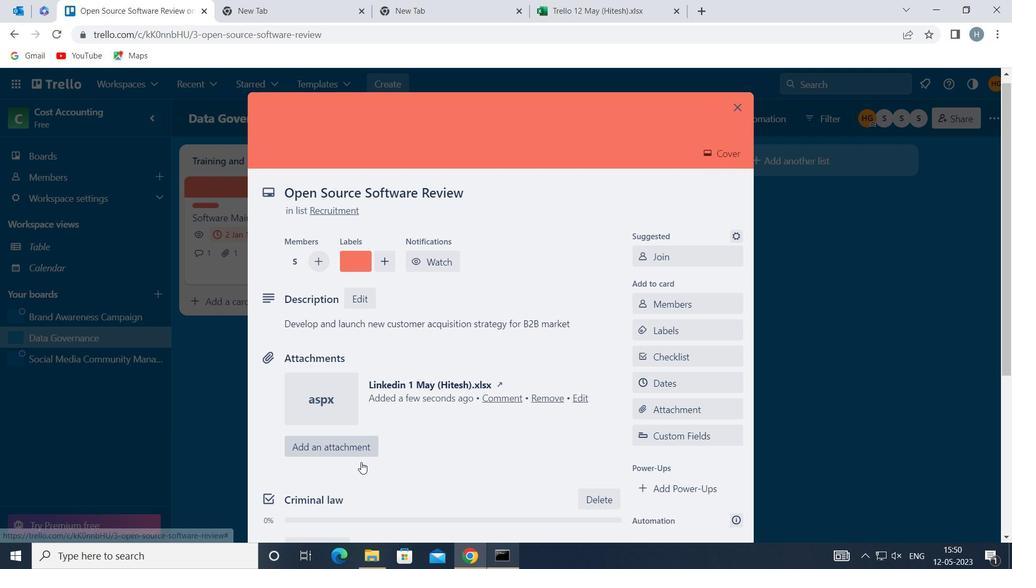 
Action: Mouse scrolled (361, 461) with delta (0, 0)
Screenshot: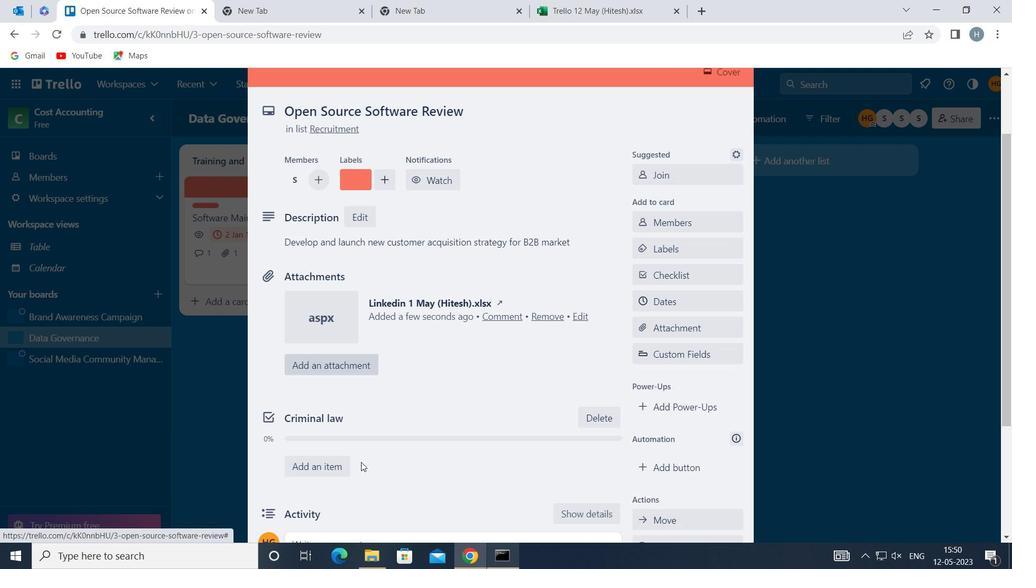 
Action: Mouse scrolled (361, 461) with delta (0, 0)
Screenshot: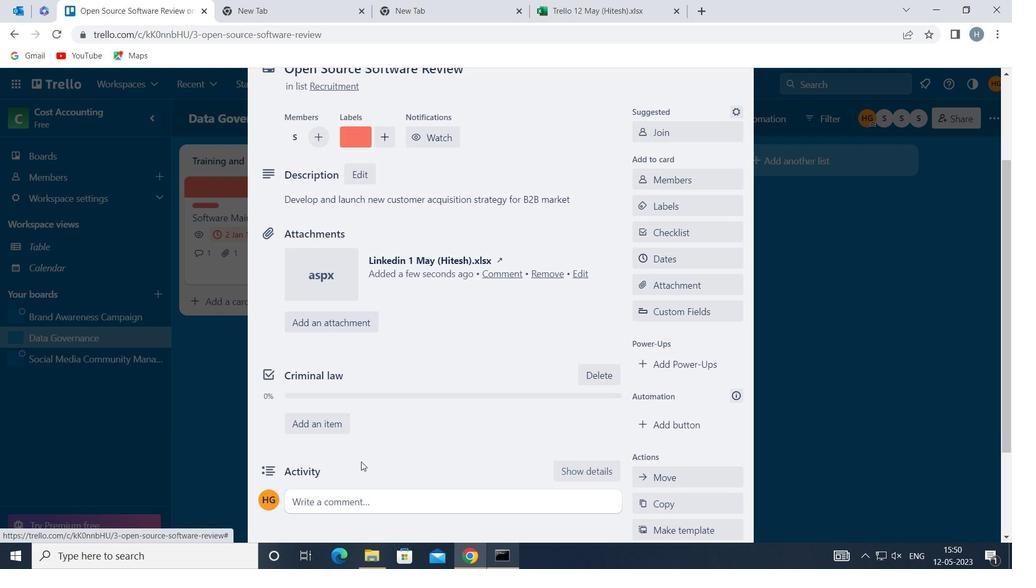 
Action: Mouse moved to (392, 376)
Screenshot: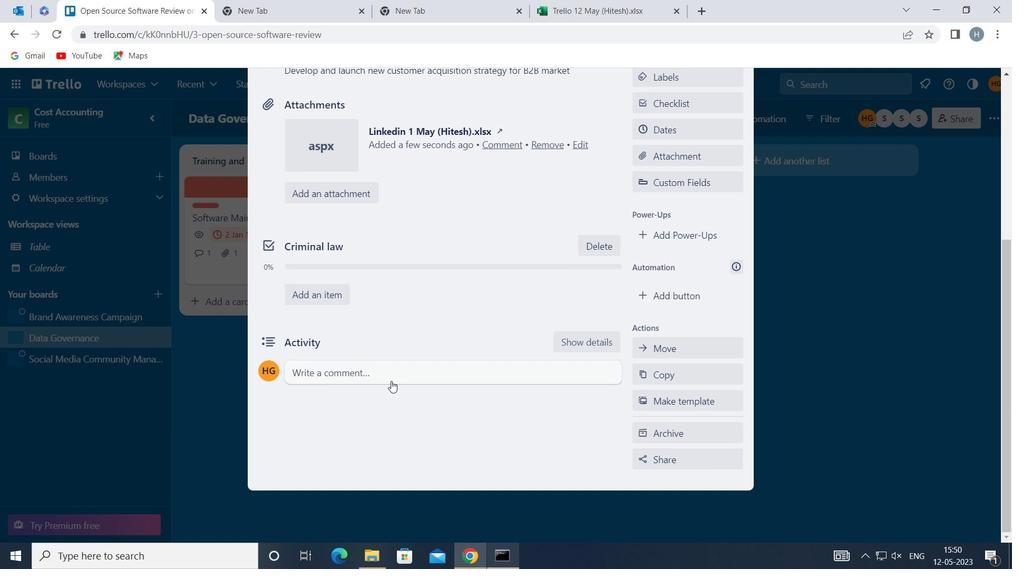 
Action: Mouse pressed left at (392, 376)
Screenshot: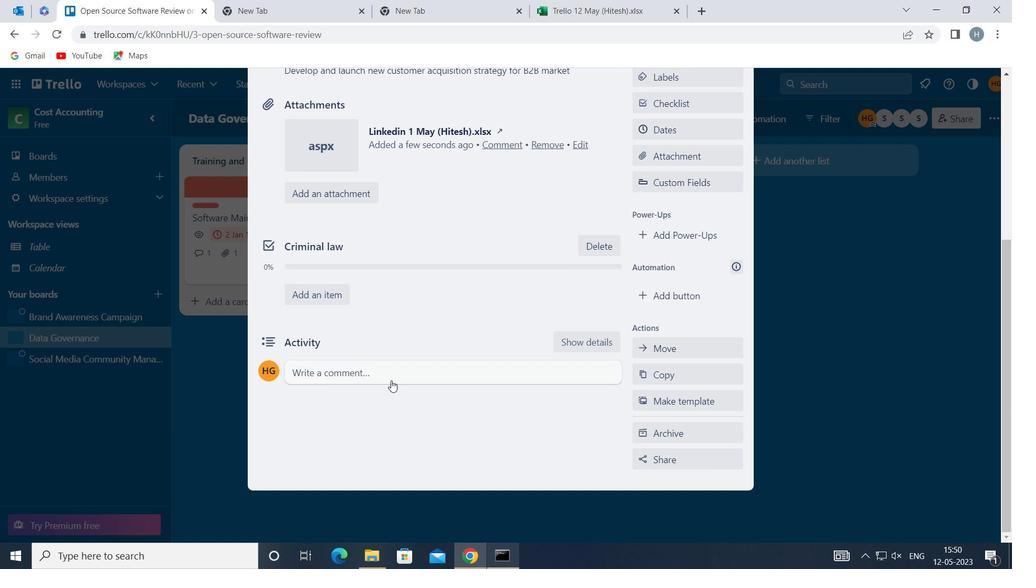 
Action: Mouse moved to (341, 410)
Screenshot: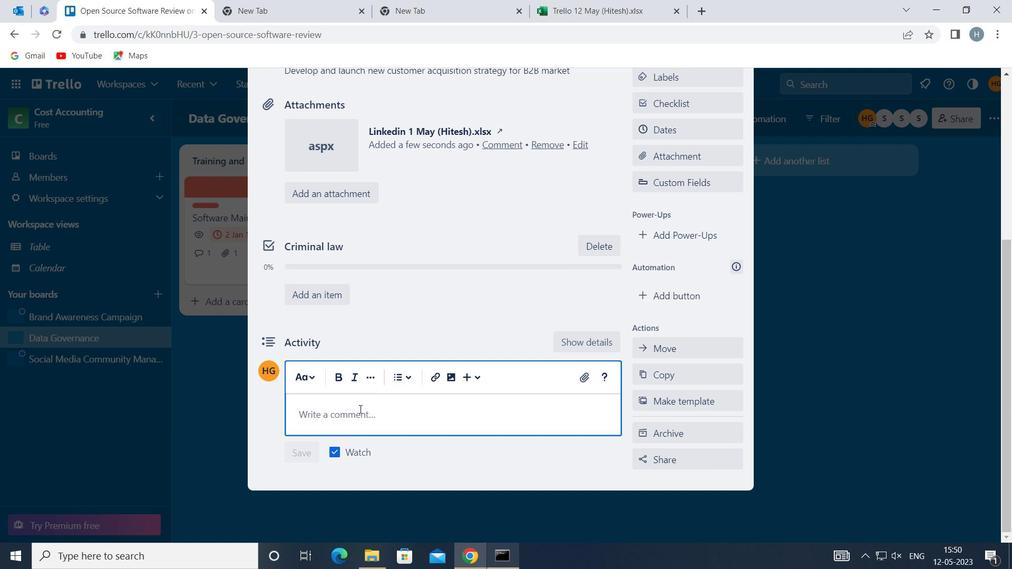
Action: Mouse pressed left at (341, 410)
Screenshot: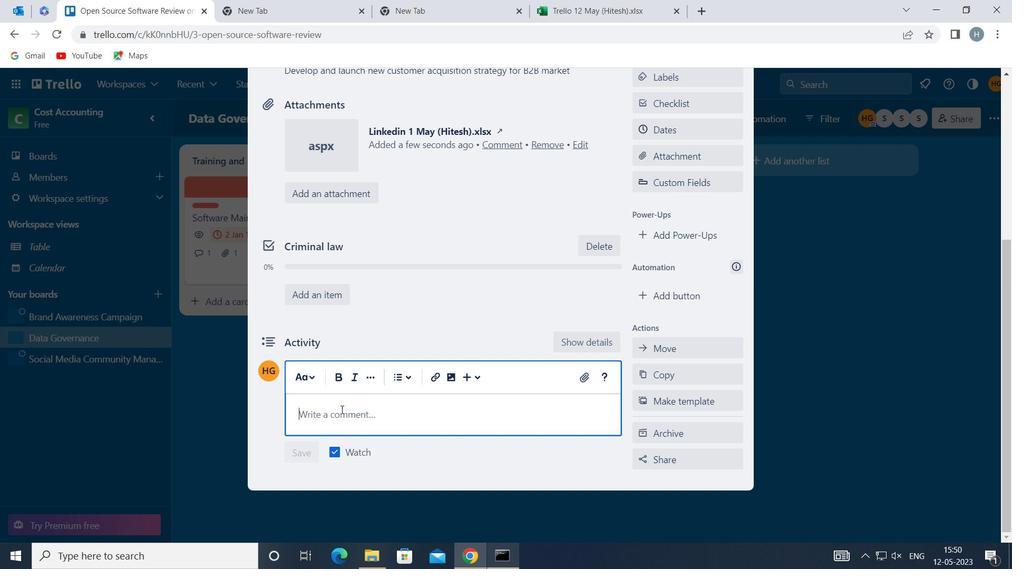 
Action: Key pressed <Key.shift>THIS<Key.space>TASK<Key.space>PRESENTS<Key.space>AN<Key.space><Key.shift>O<Key.backspace>P<Key.backspace>OPPORTUNITY<Key.space>TO<Key.space>DEMONSTRATE<Key.space>OUR<Key.space>PROJECT<Key.space>MANAGEMNT<Key.backspace><Key.backspace>ENT<Key.space>SKILLS<Key.space>ENSURING<Key.space>THAT<Key.space>E<Key.backspace>WE<Key.space>HAVE<Key.space>A<Key.space>CLEAR<Key.space>PLAN<Key.space>AND<Key.space>PROCESS<Key.space>IN<Key.space>PLACE
Screenshot: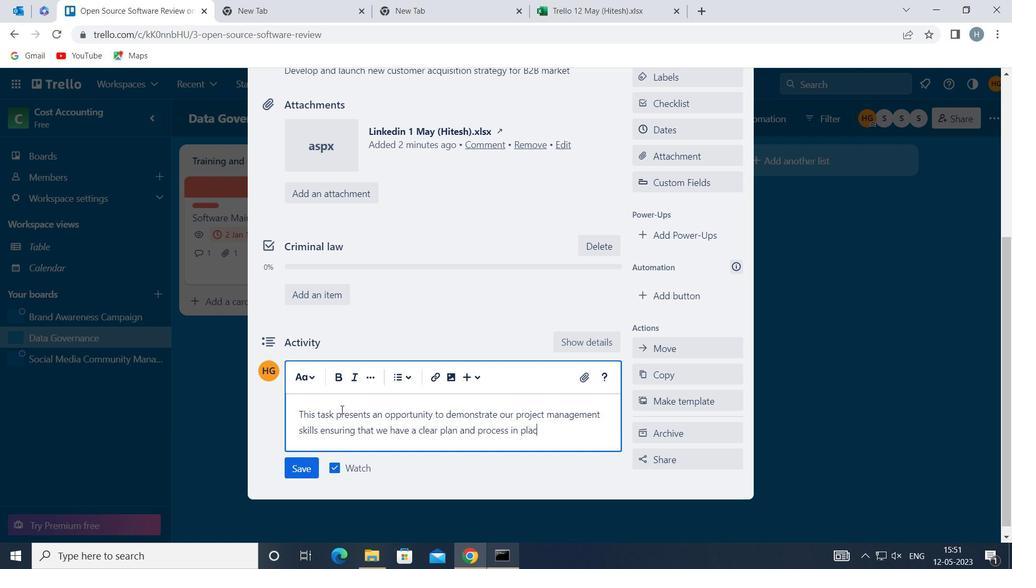 
Action: Mouse moved to (302, 466)
Screenshot: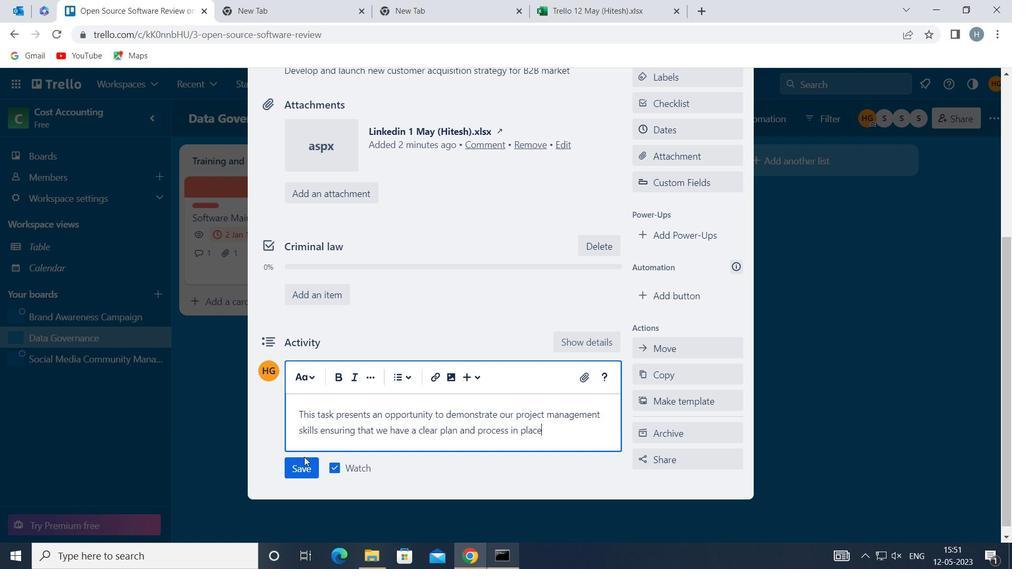 
Action: Mouse pressed left at (302, 466)
Screenshot: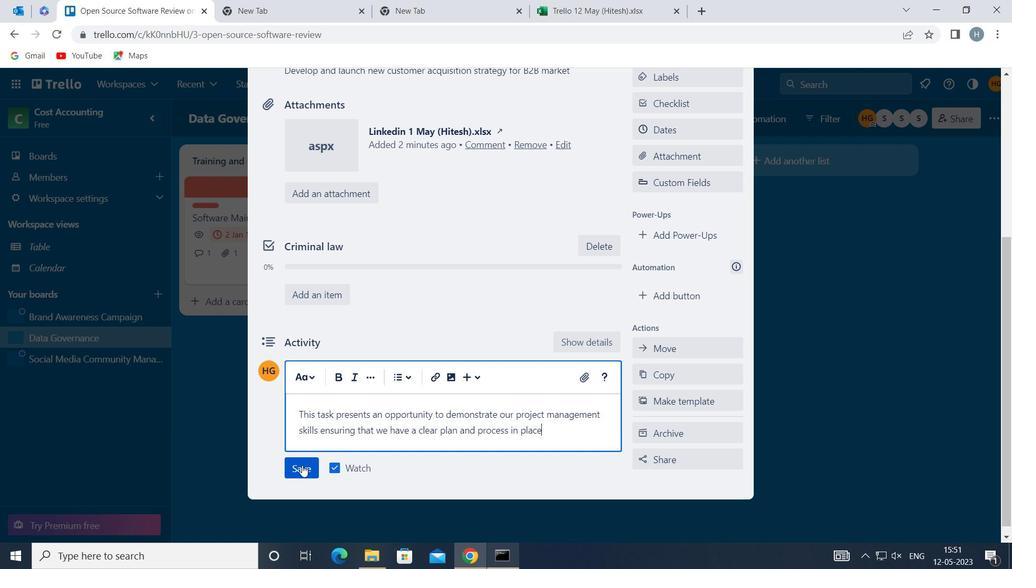 
Action: Mouse moved to (695, 133)
Screenshot: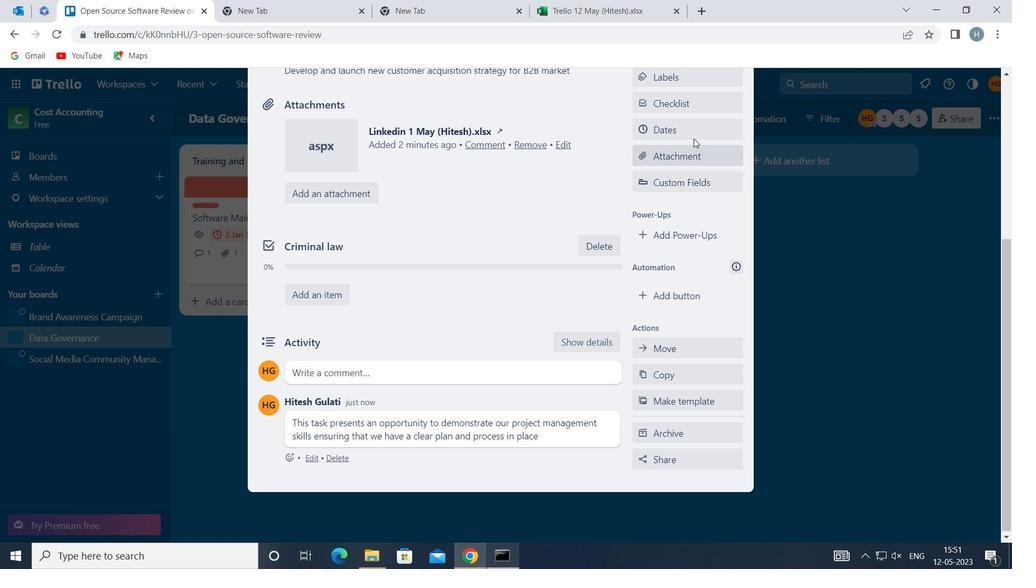 
Action: Mouse pressed left at (695, 133)
Screenshot: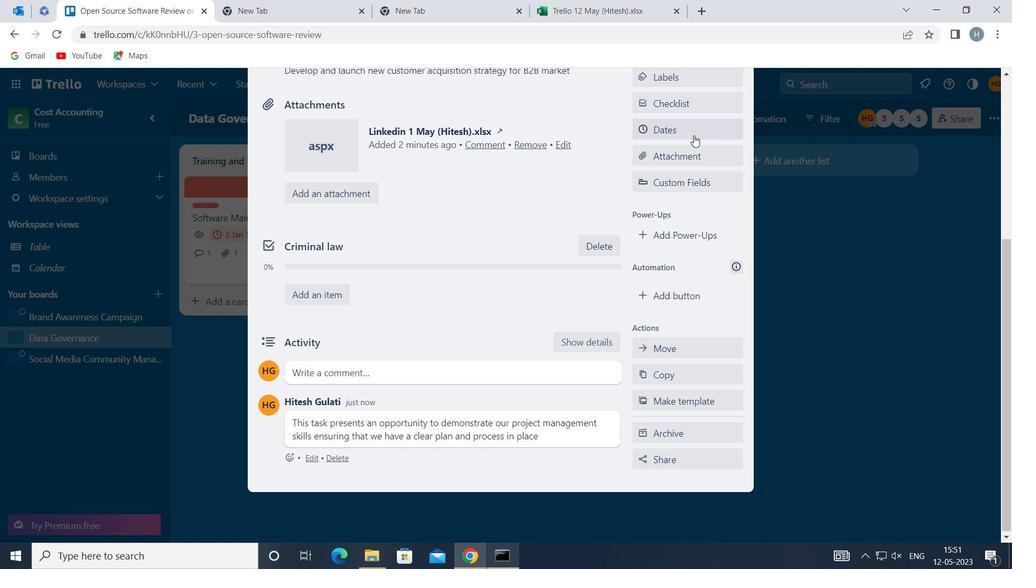 
Action: Mouse moved to (644, 352)
Screenshot: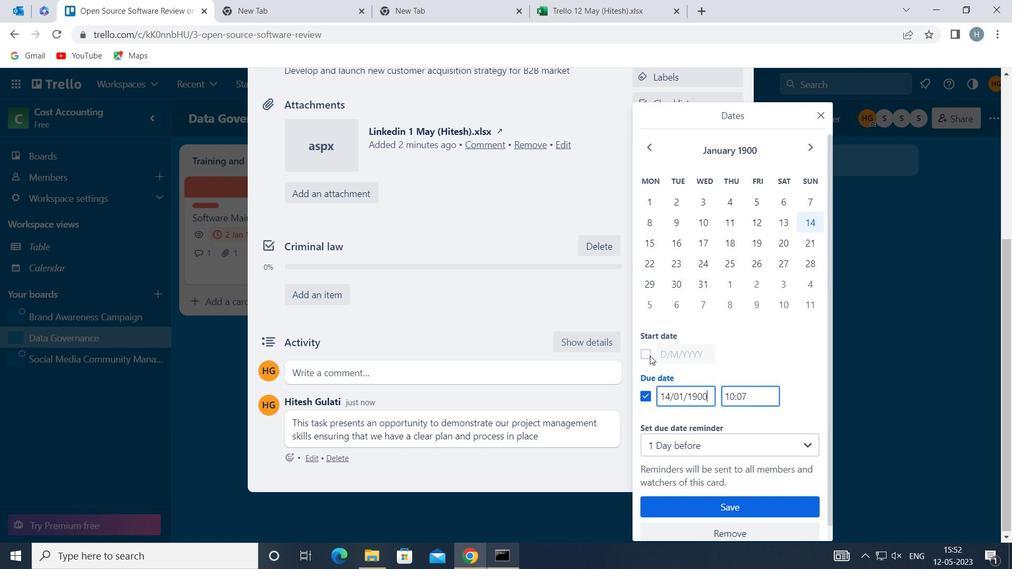 
Action: Mouse pressed left at (644, 352)
Screenshot: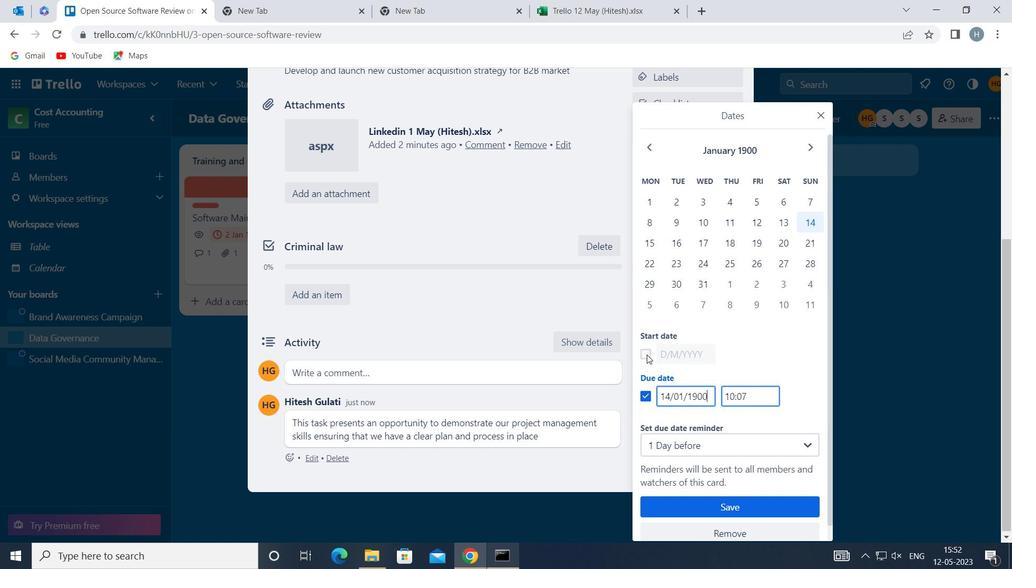 
Action: Mouse moved to (663, 347)
Screenshot: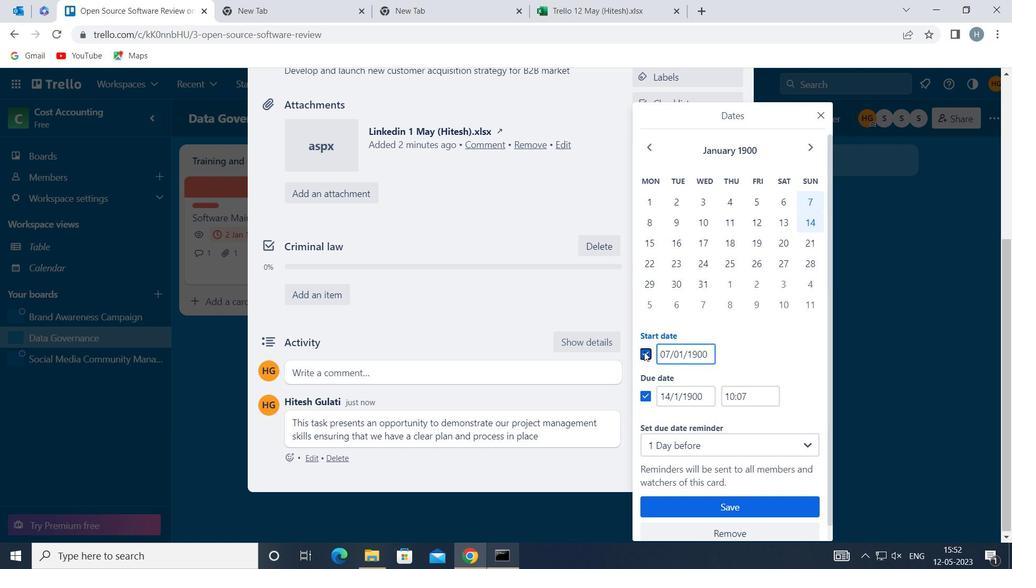 
Action: Mouse pressed left at (663, 347)
Screenshot: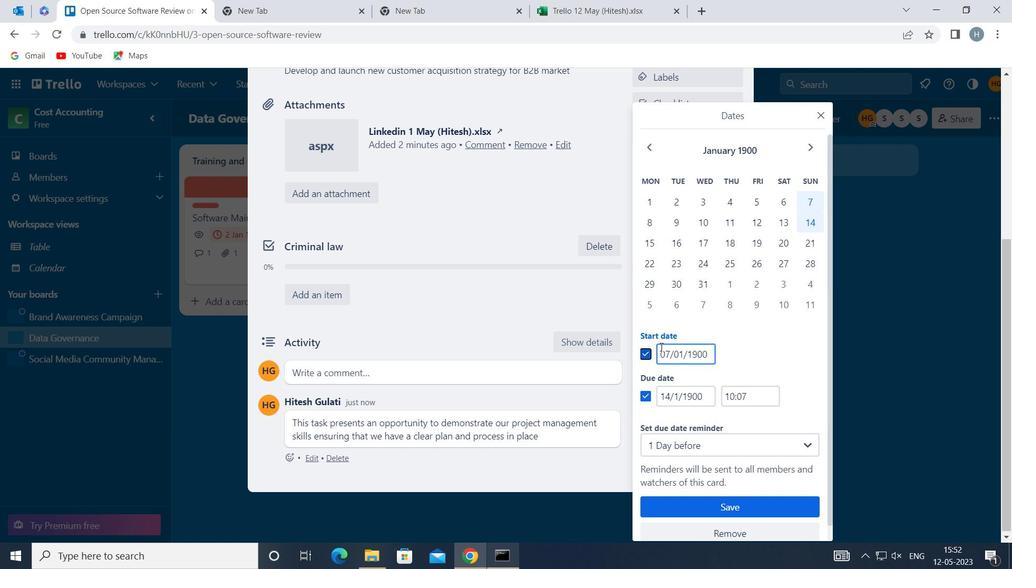 
Action: Mouse moved to (664, 346)
Screenshot: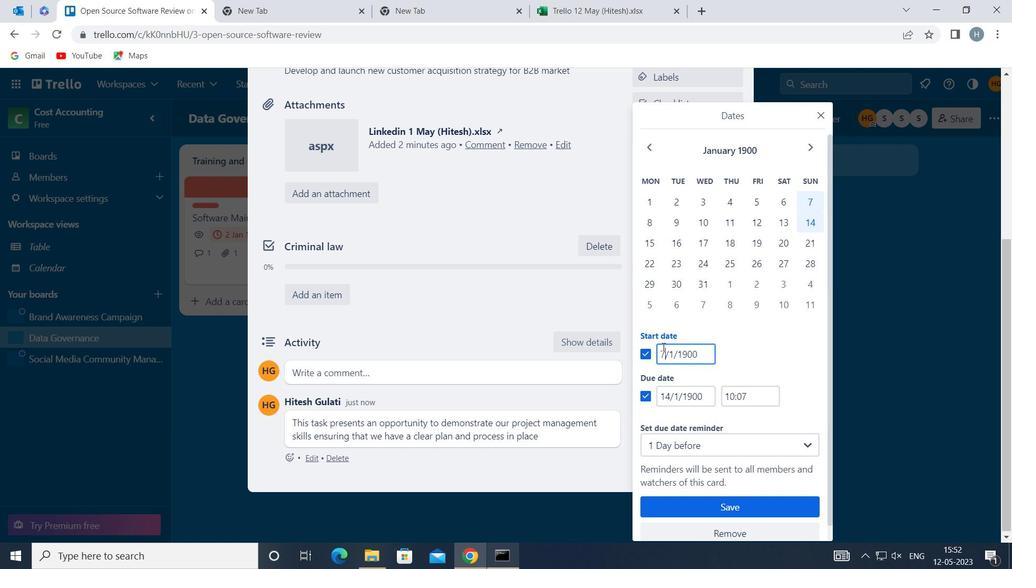 
Action: Key pressed <Key.backspace>8
Screenshot: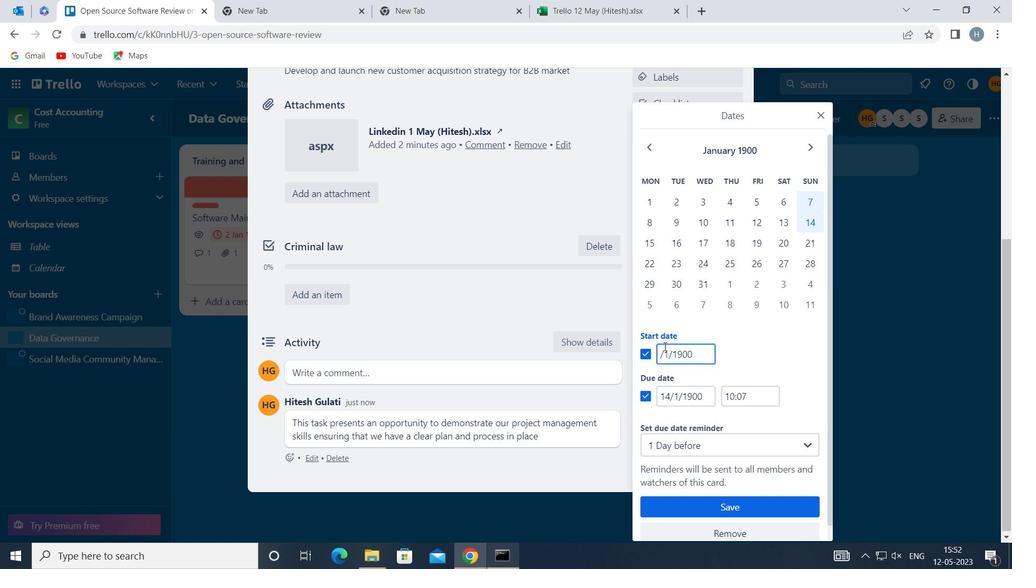 
Action: Mouse moved to (662, 392)
Screenshot: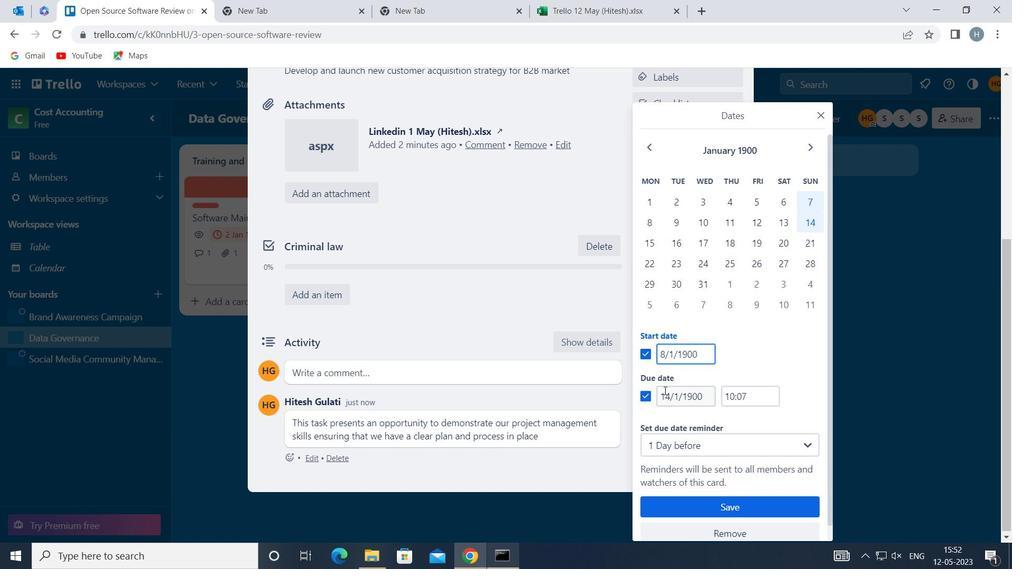 
Action: Mouse pressed left at (662, 392)
Screenshot: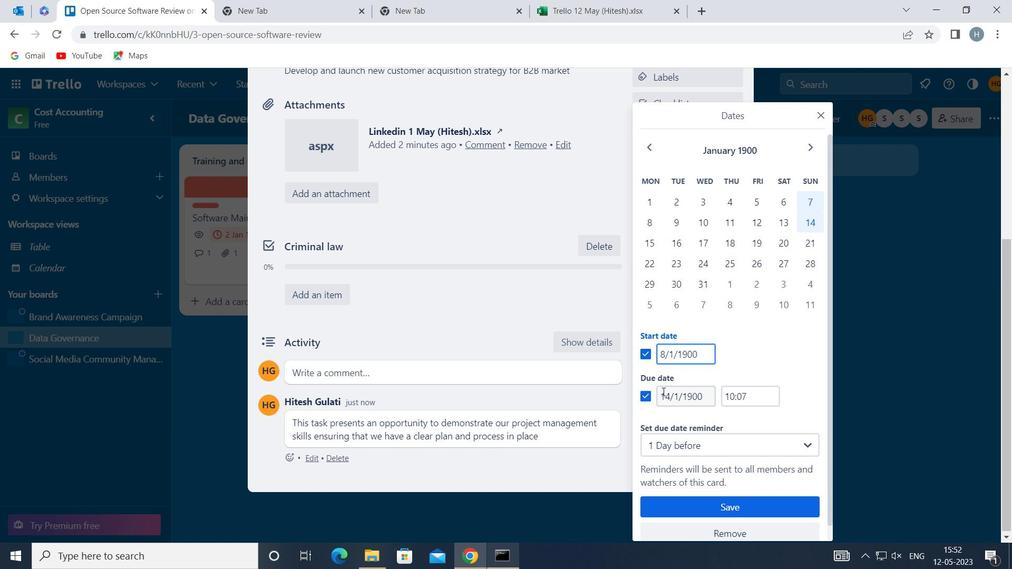 
Action: Key pressed <Key.right><Key.right><Key.backspace>5
Screenshot: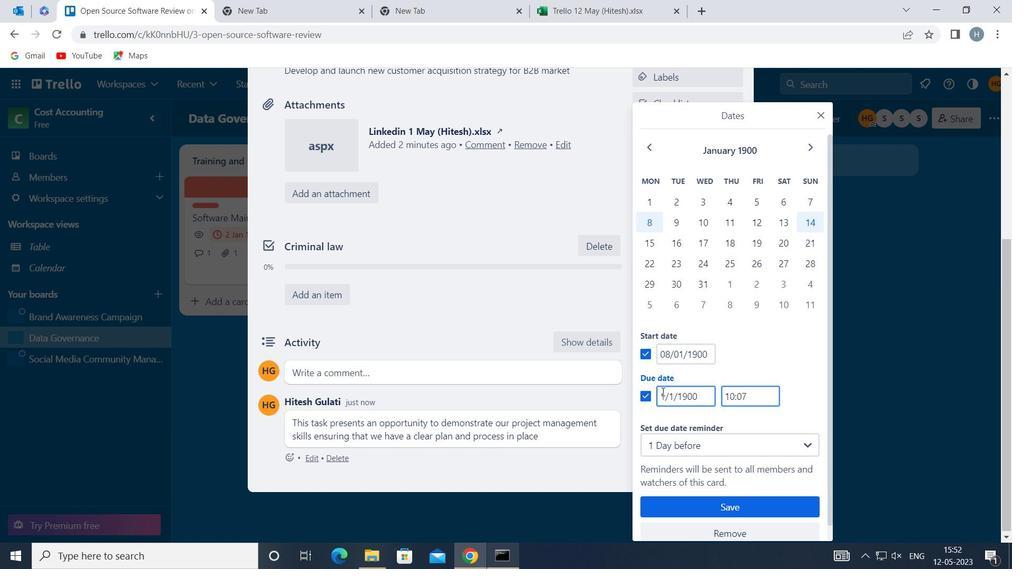 
Action: Mouse moved to (715, 505)
Screenshot: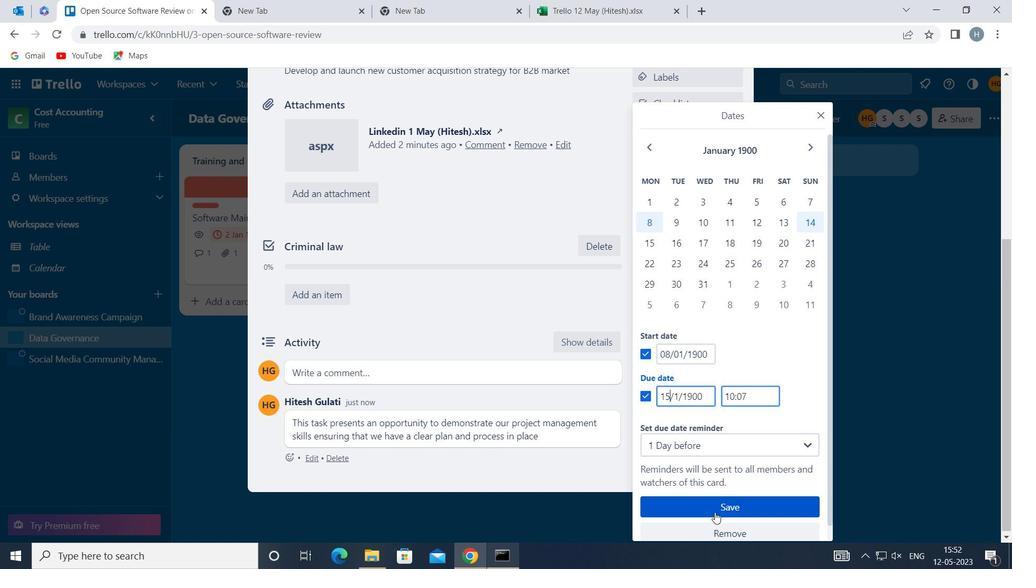 
Action: Mouse pressed left at (715, 505)
Screenshot: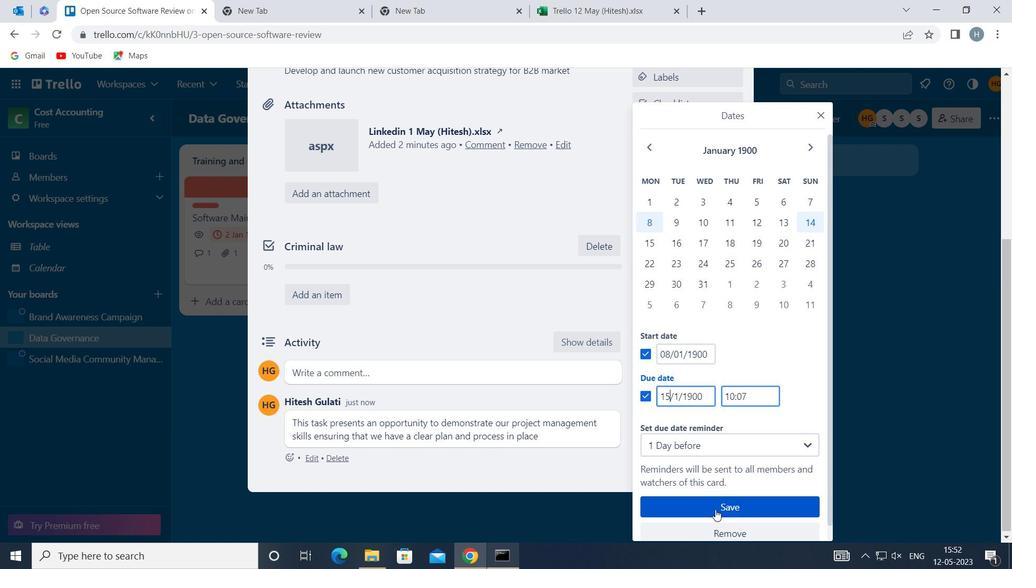 
Action: Mouse moved to (480, 206)
Screenshot: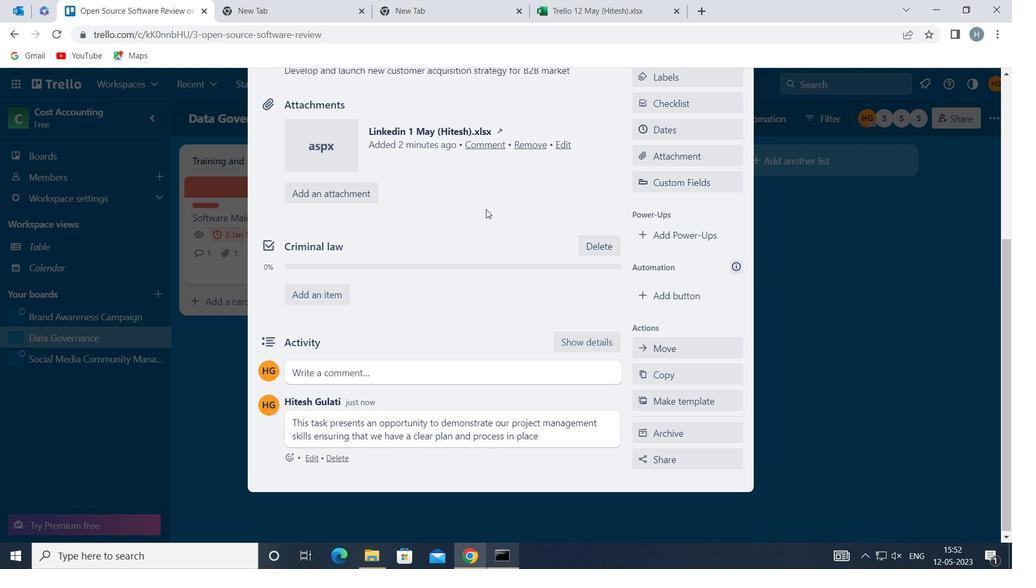 
